 Task: Create a due date automation trigger when advanced on, on the monday after a card is due add fields without custom field "Resume" checked at 11:00 AM.
Action: Mouse moved to (909, 115)
Screenshot: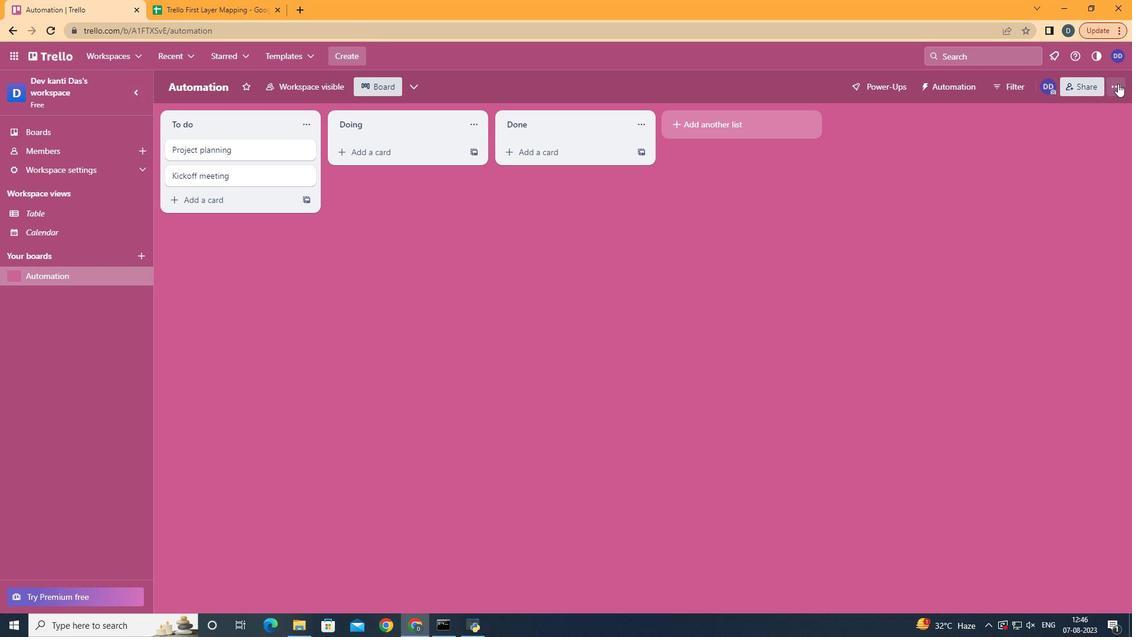 
Action: Mouse pressed left at (909, 115)
Screenshot: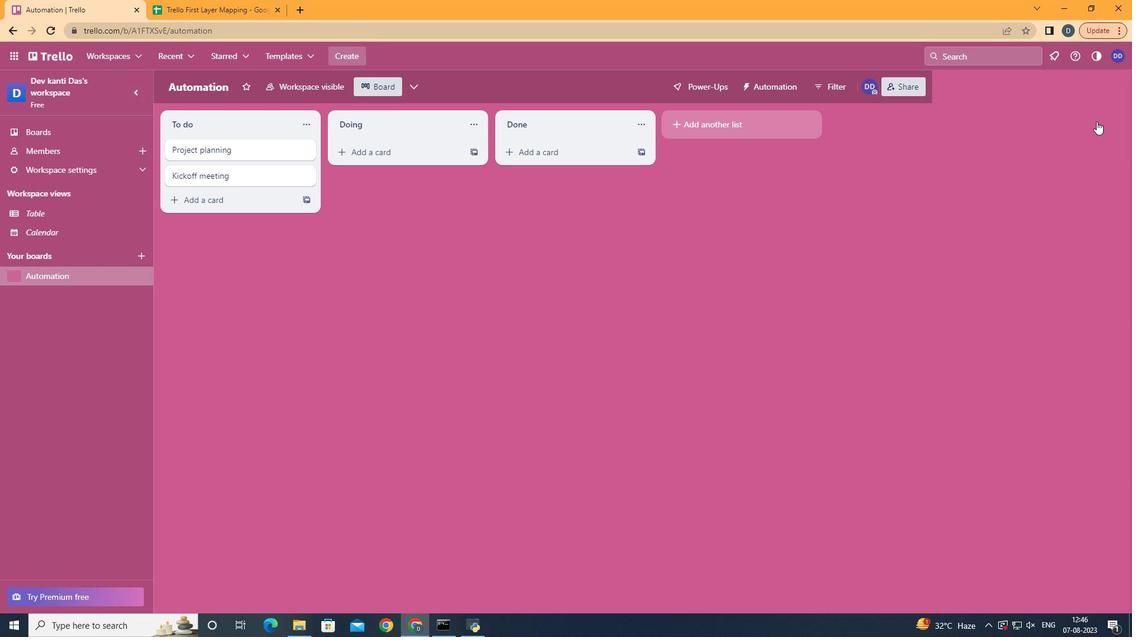 
Action: Mouse moved to (862, 273)
Screenshot: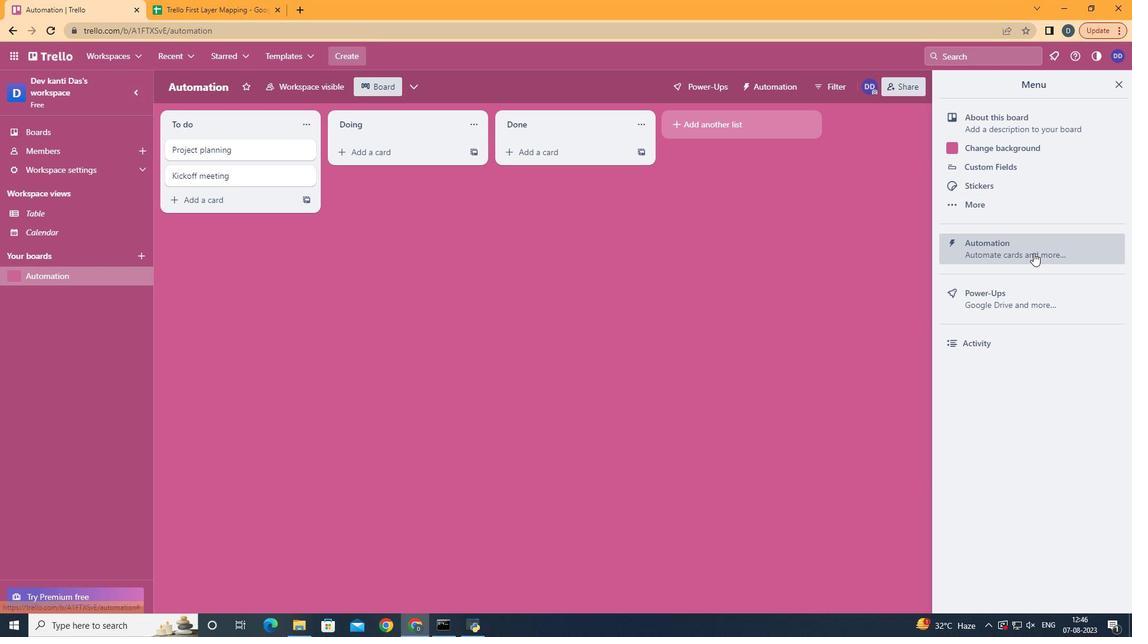 
Action: Mouse pressed left at (862, 273)
Screenshot: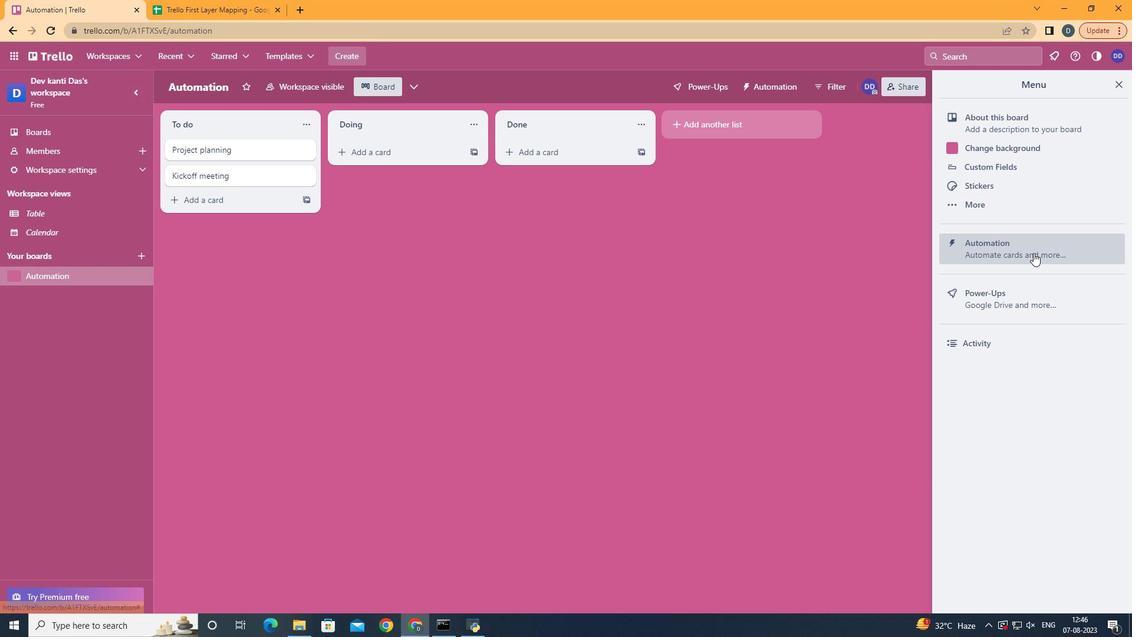 
Action: Mouse moved to (442, 258)
Screenshot: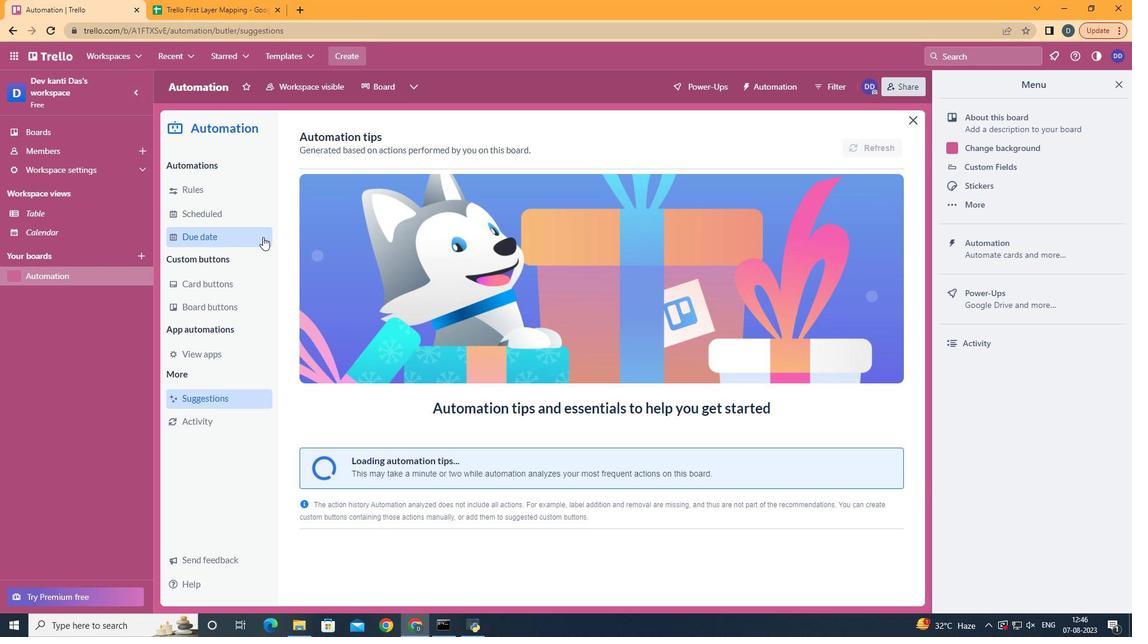 
Action: Mouse pressed left at (442, 258)
Screenshot: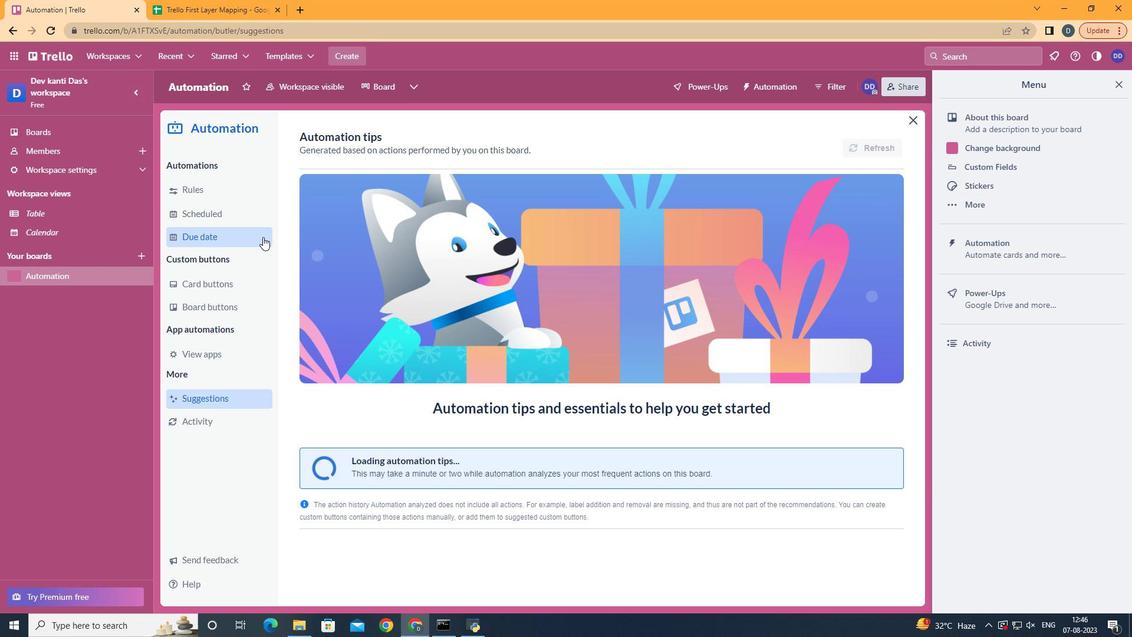 
Action: Mouse moved to (749, 169)
Screenshot: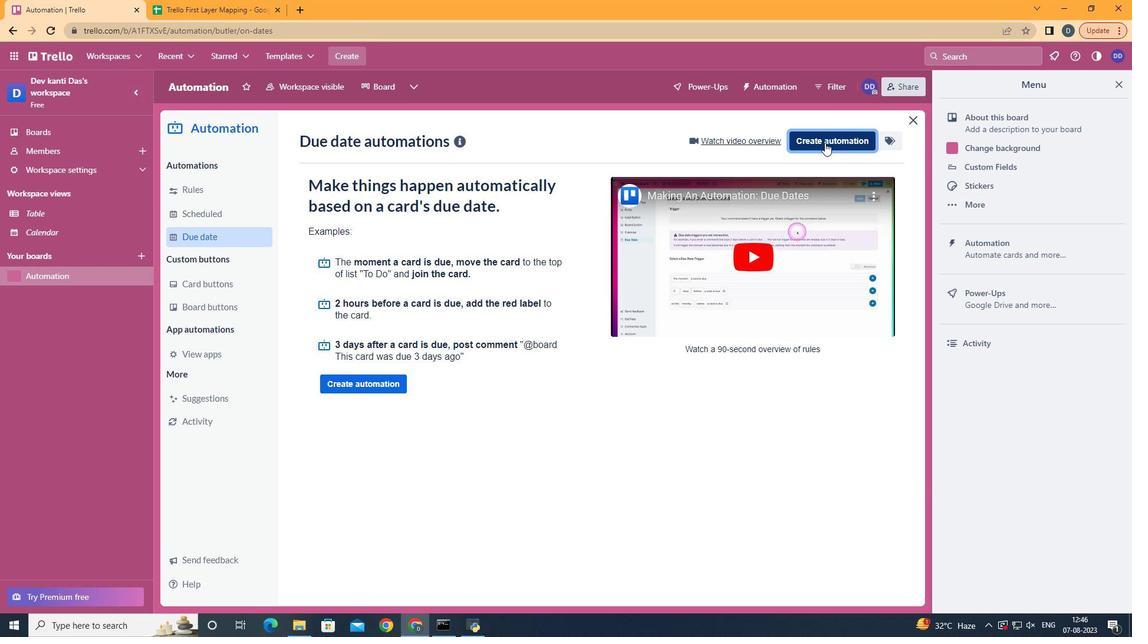 
Action: Mouse pressed left at (749, 169)
Screenshot: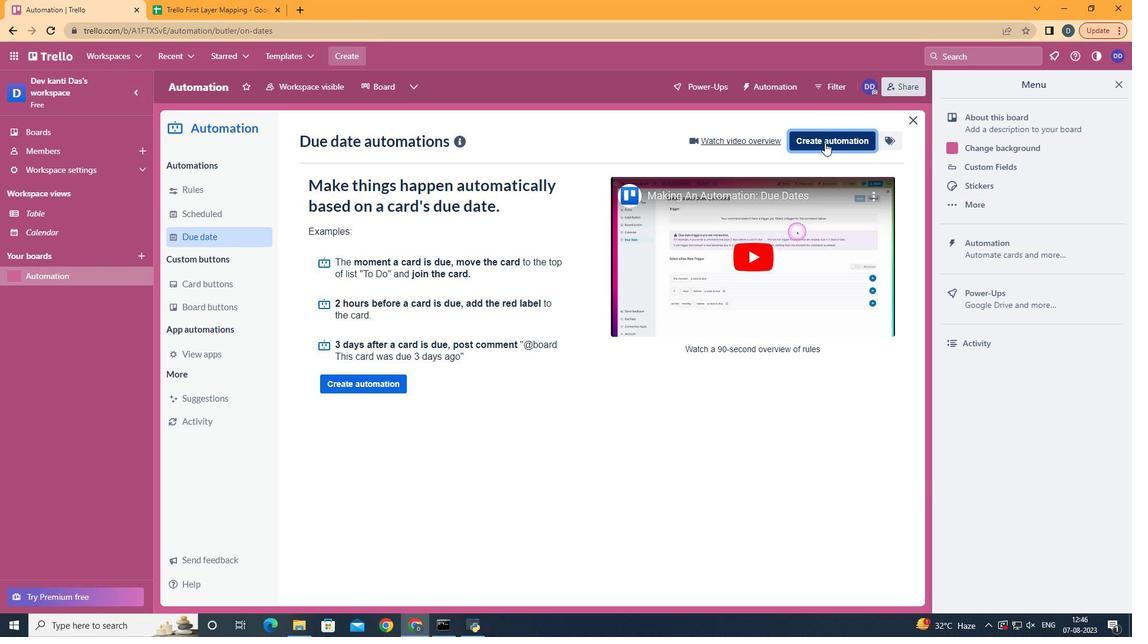 
Action: Mouse moved to (629, 273)
Screenshot: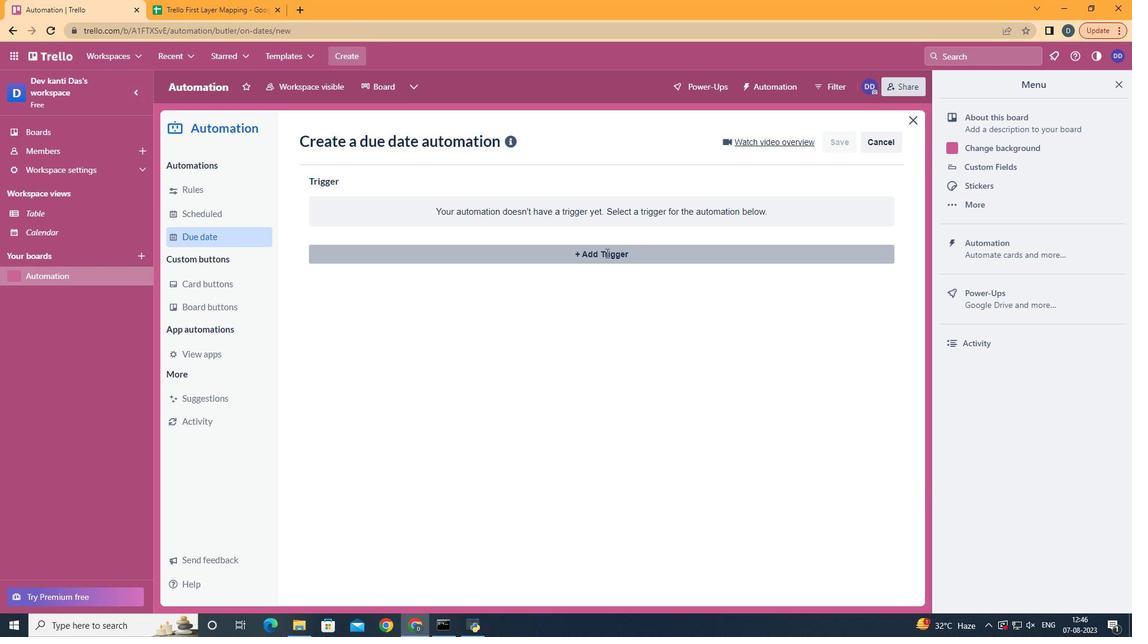 
Action: Mouse pressed left at (629, 273)
Screenshot: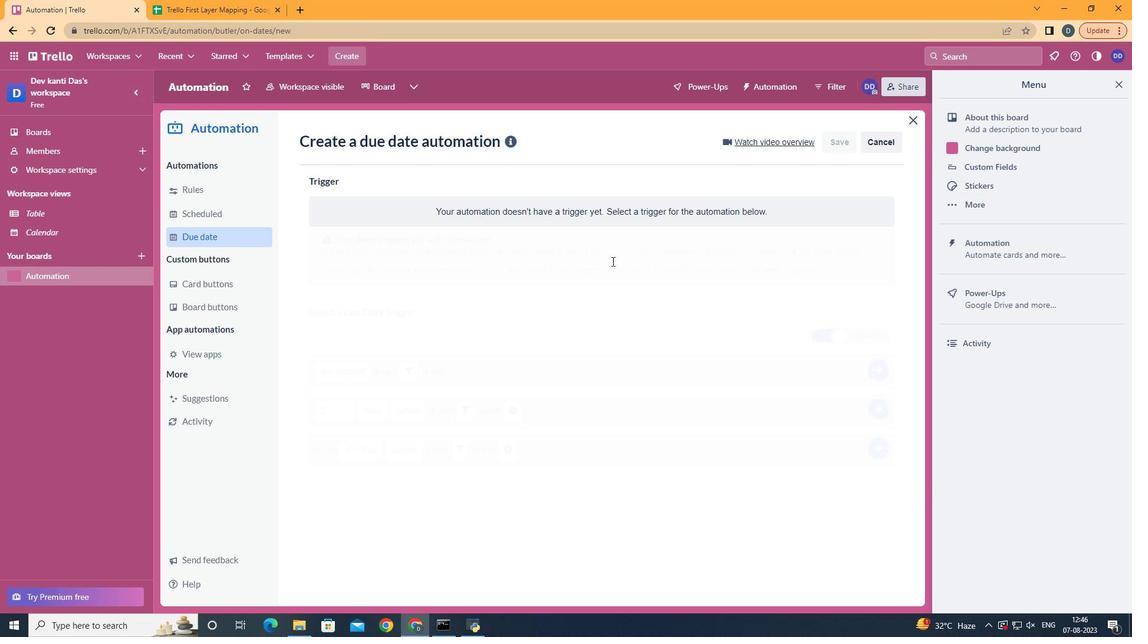 
Action: Mouse moved to (513, 319)
Screenshot: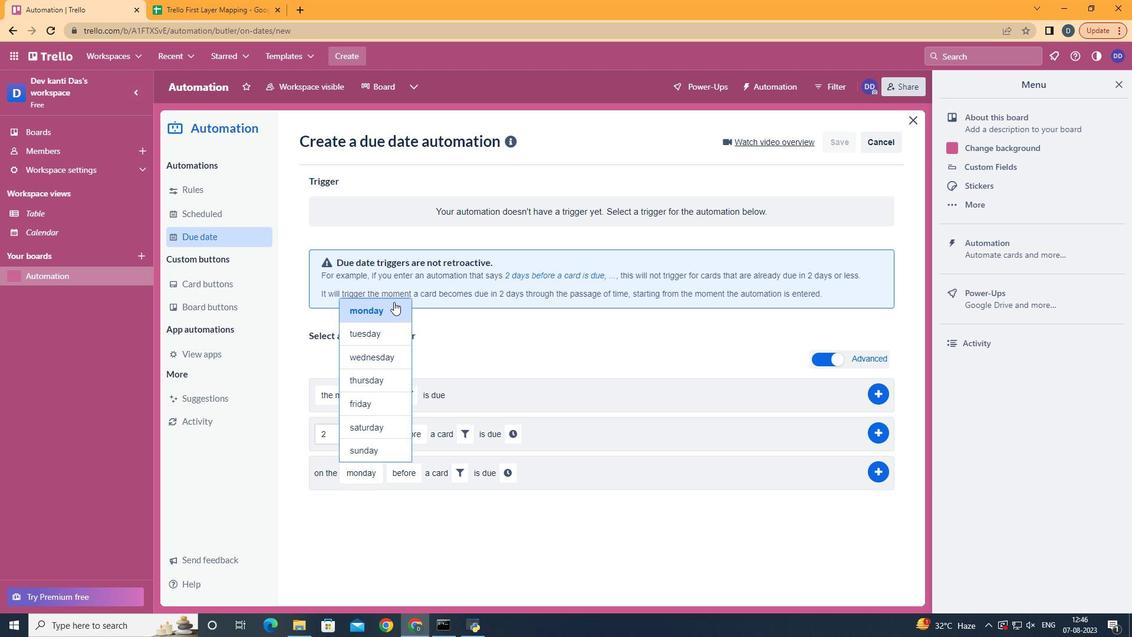 
Action: Mouse pressed left at (513, 319)
Screenshot: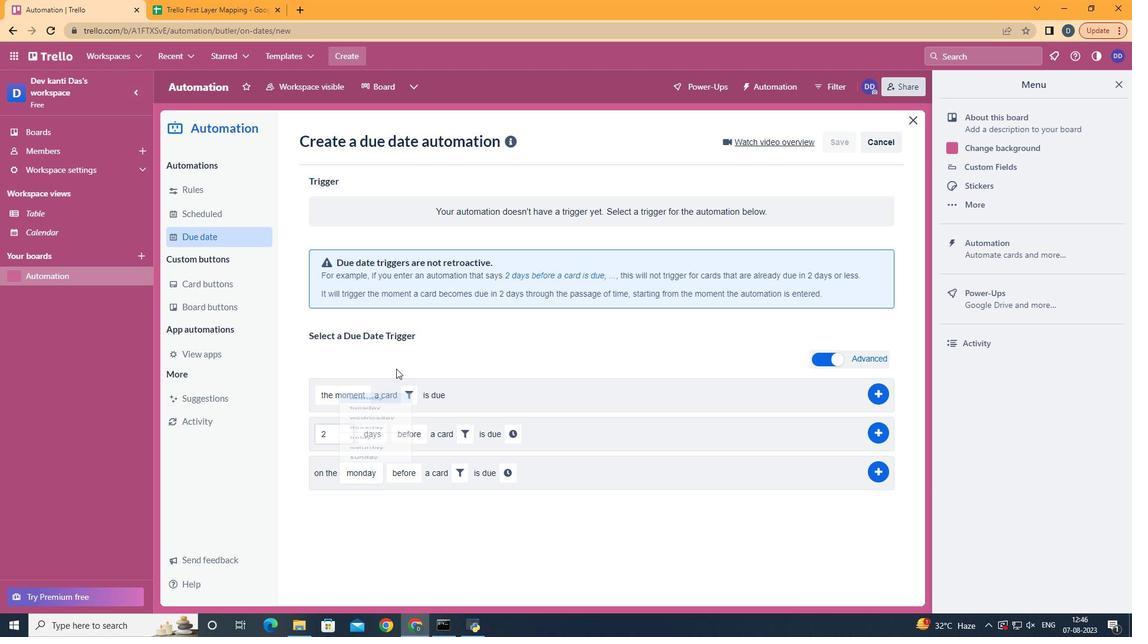 
Action: Mouse moved to (522, 516)
Screenshot: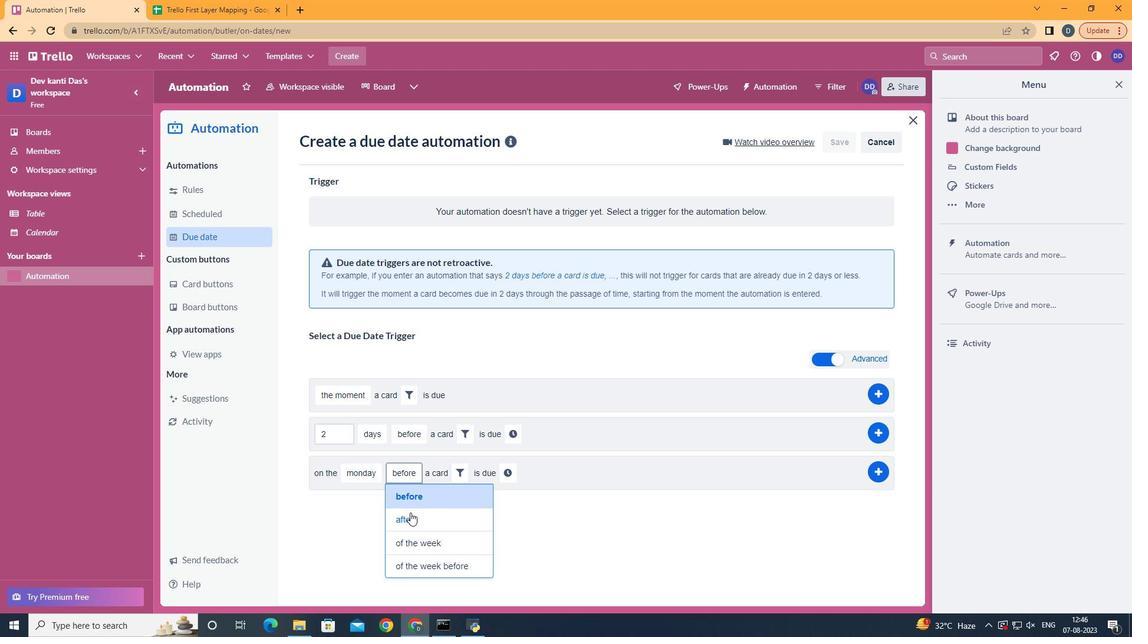 
Action: Mouse pressed left at (522, 516)
Screenshot: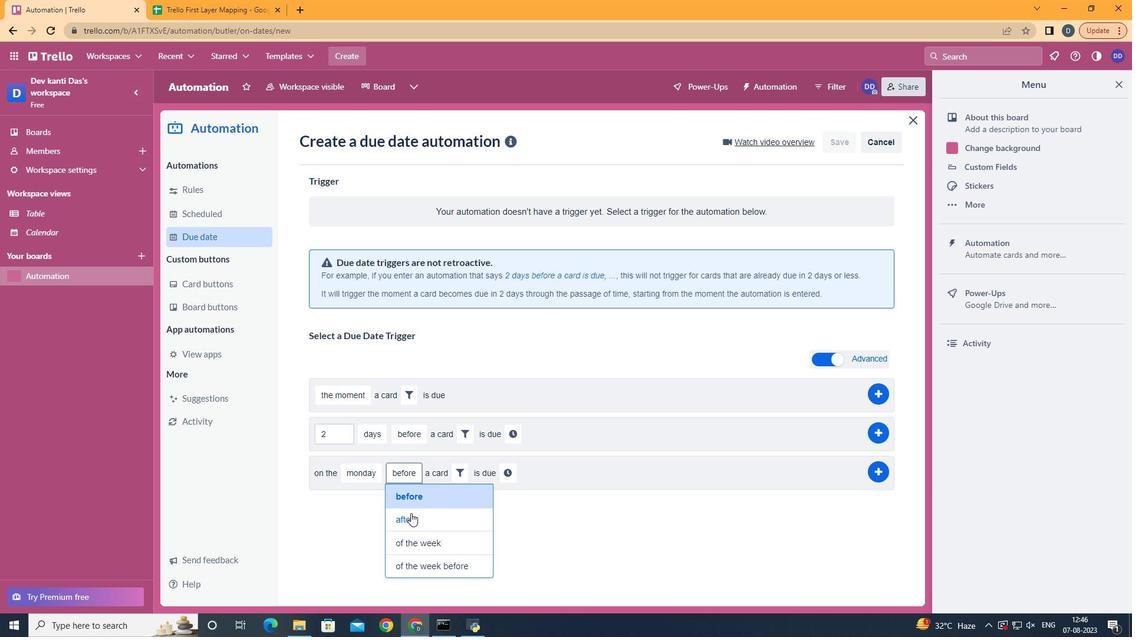 
Action: Mouse moved to (548, 479)
Screenshot: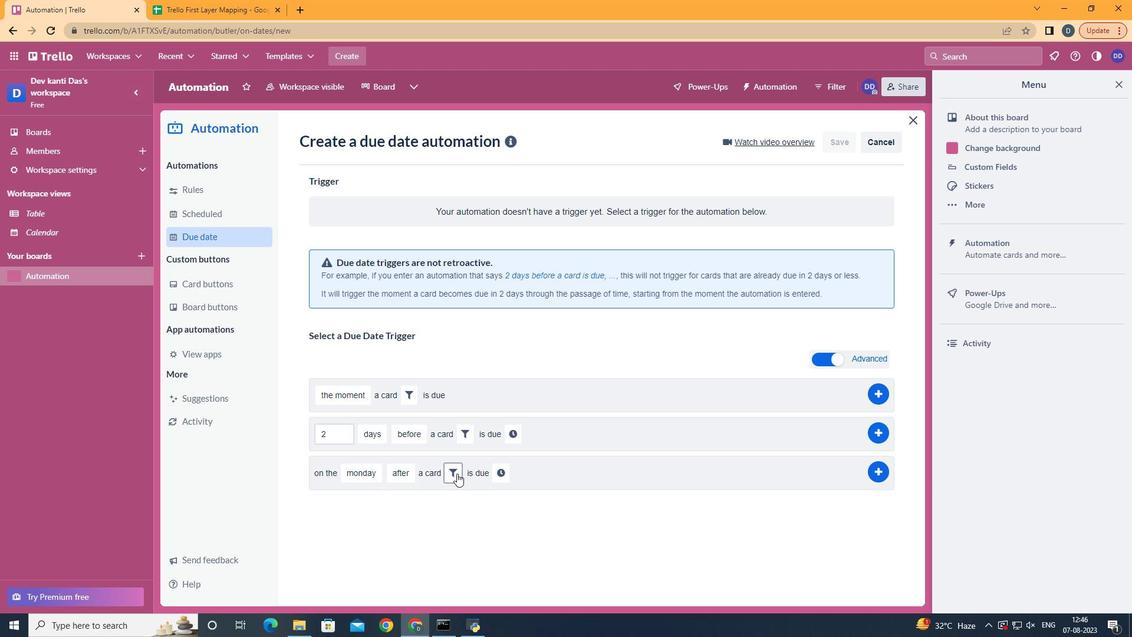 
Action: Mouse pressed left at (548, 479)
Screenshot: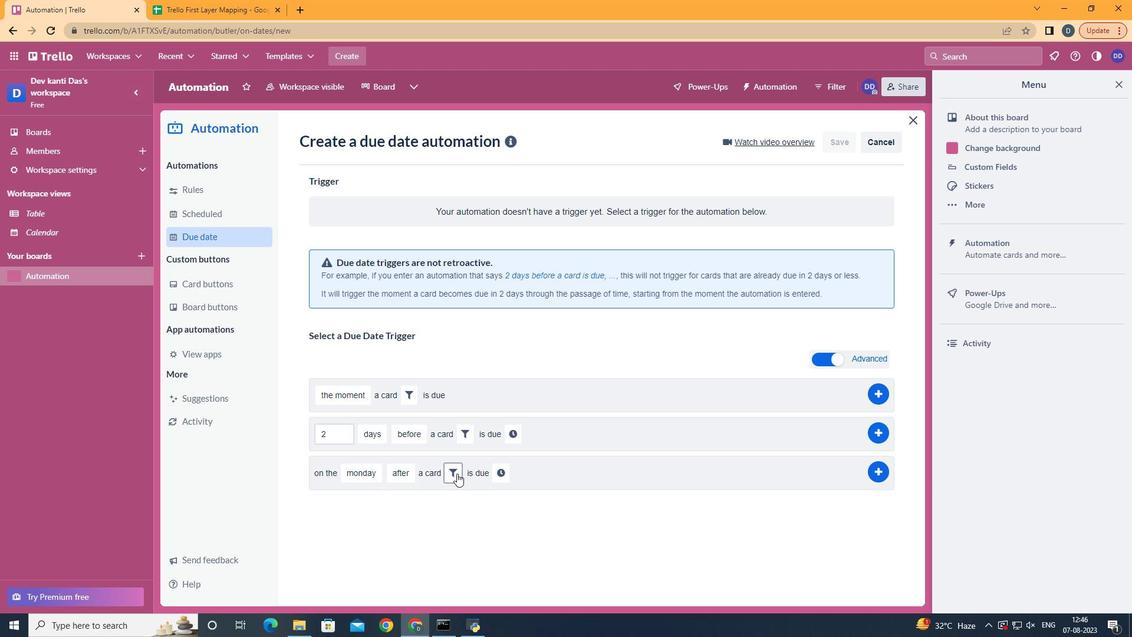 
Action: Mouse moved to (652, 519)
Screenshot: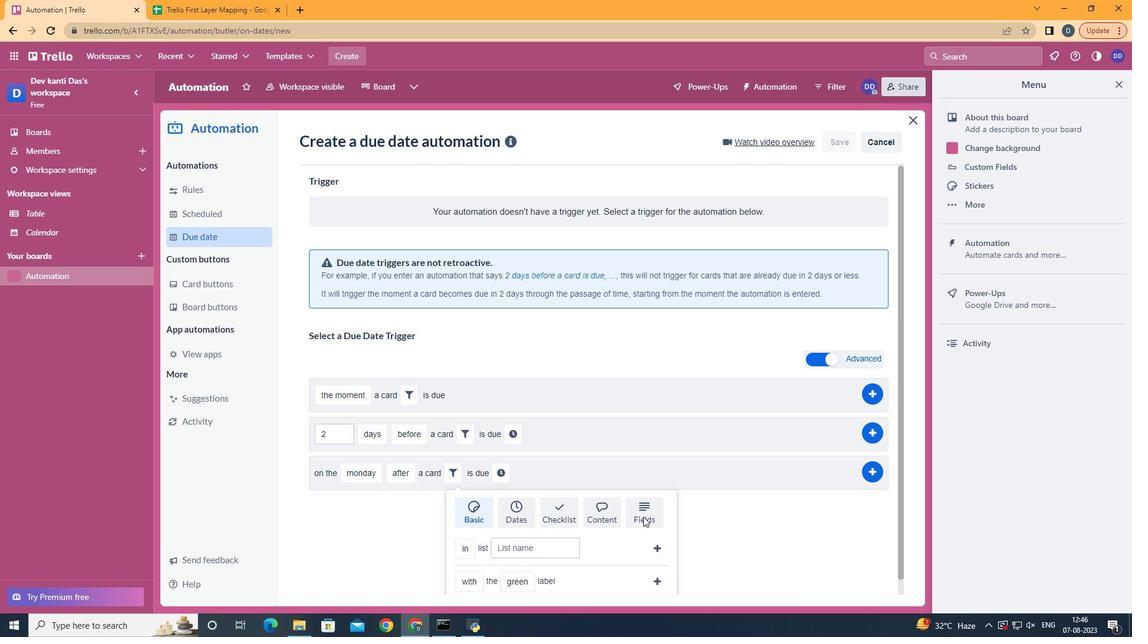 
Action: Mouse pressed left at (652, 519)
Screenshot: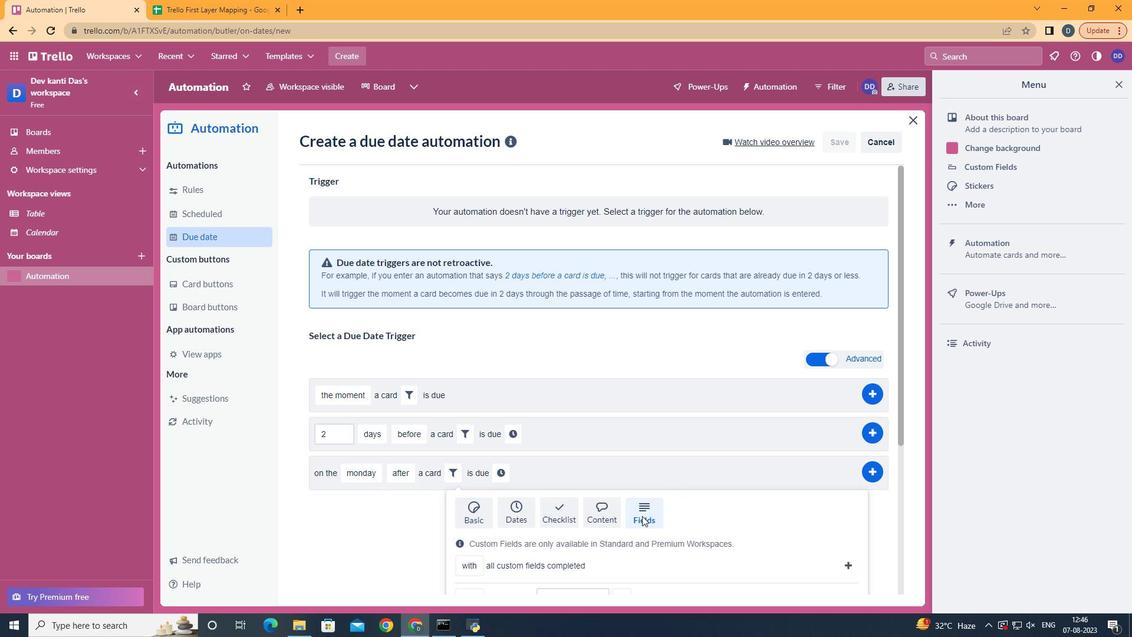 
Action: Mouse moved to (649, 519)
Screenshot: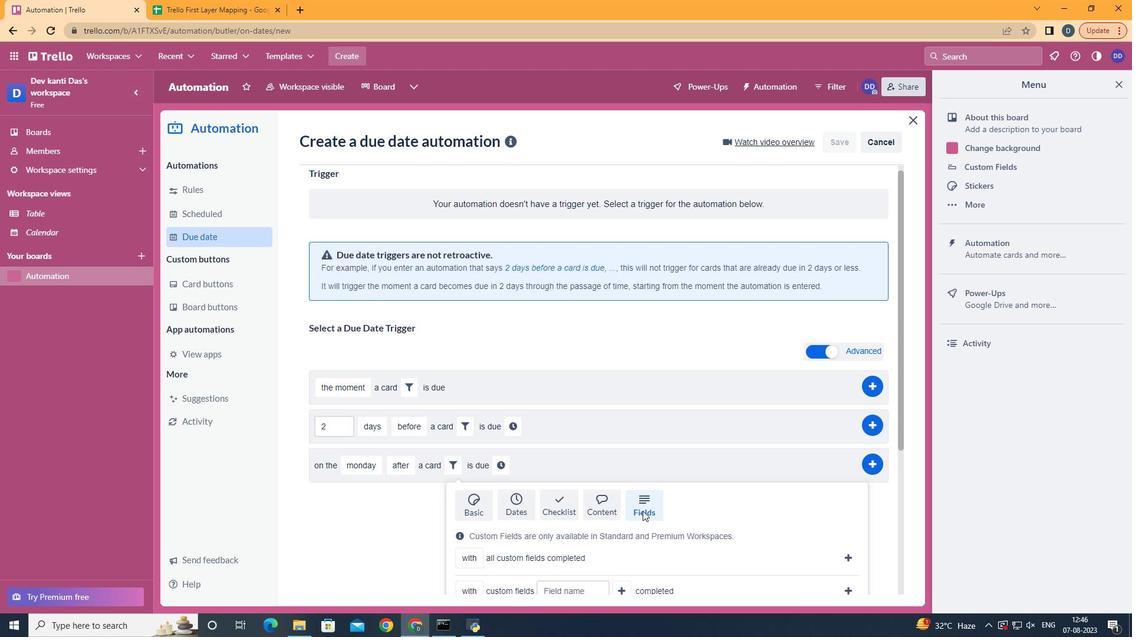 
Action: Mouse scrolled (649, 518) with delta (0, 0)
Screenshot: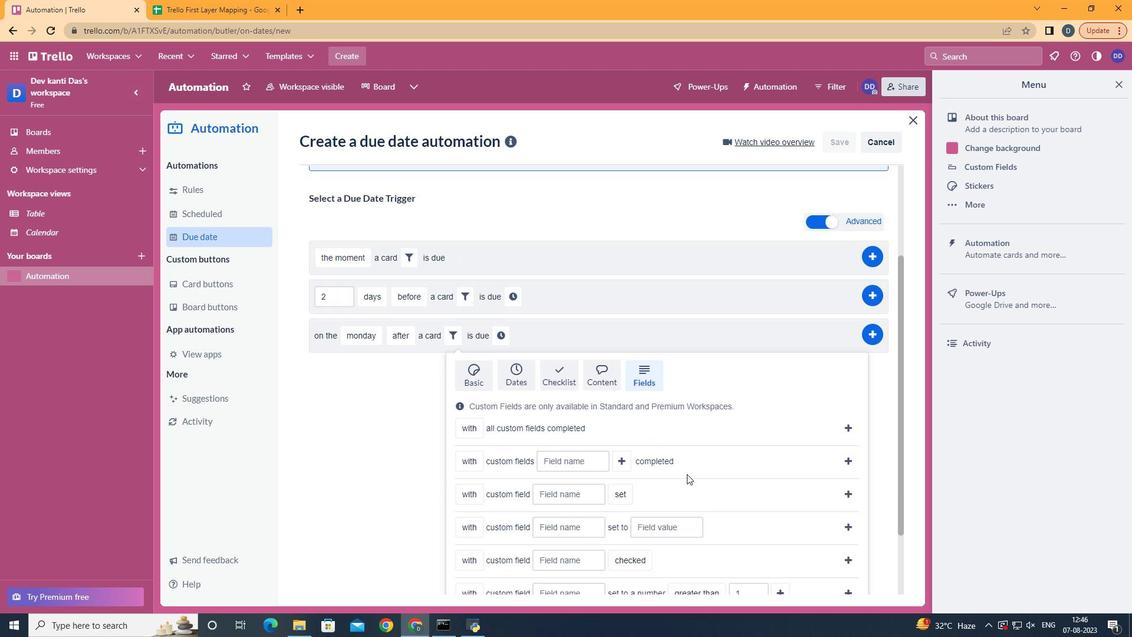 
Action: Mouse scrolled (649, 518) with delta (0, 0)
Screenshot: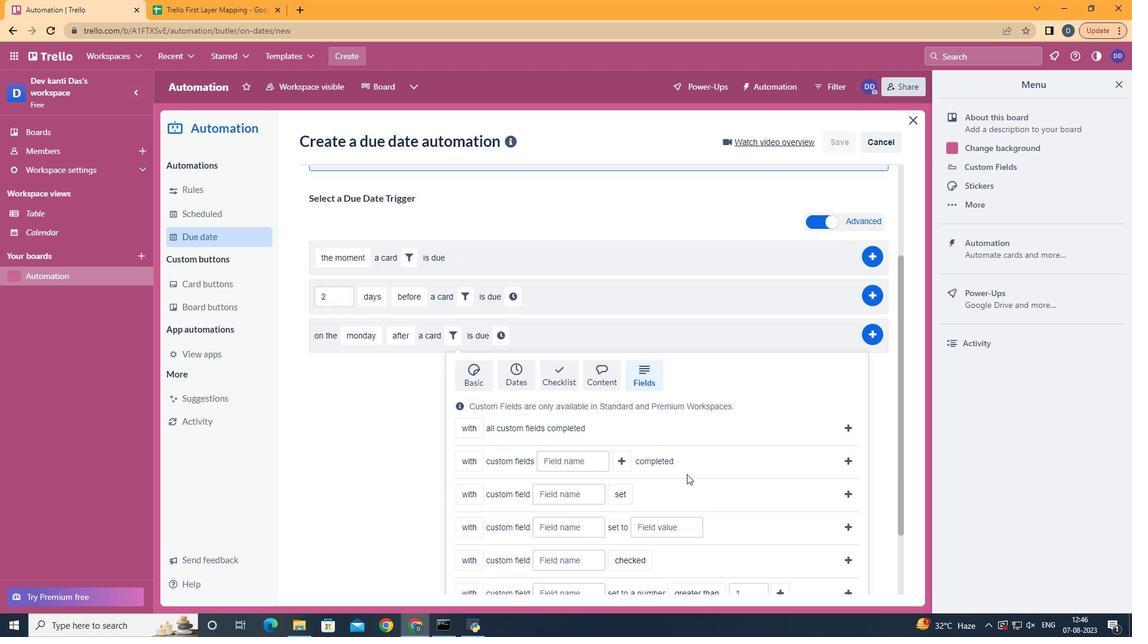 
Action: Mouse scrolled (649, 518) with delta (0, 0)
Screenshot: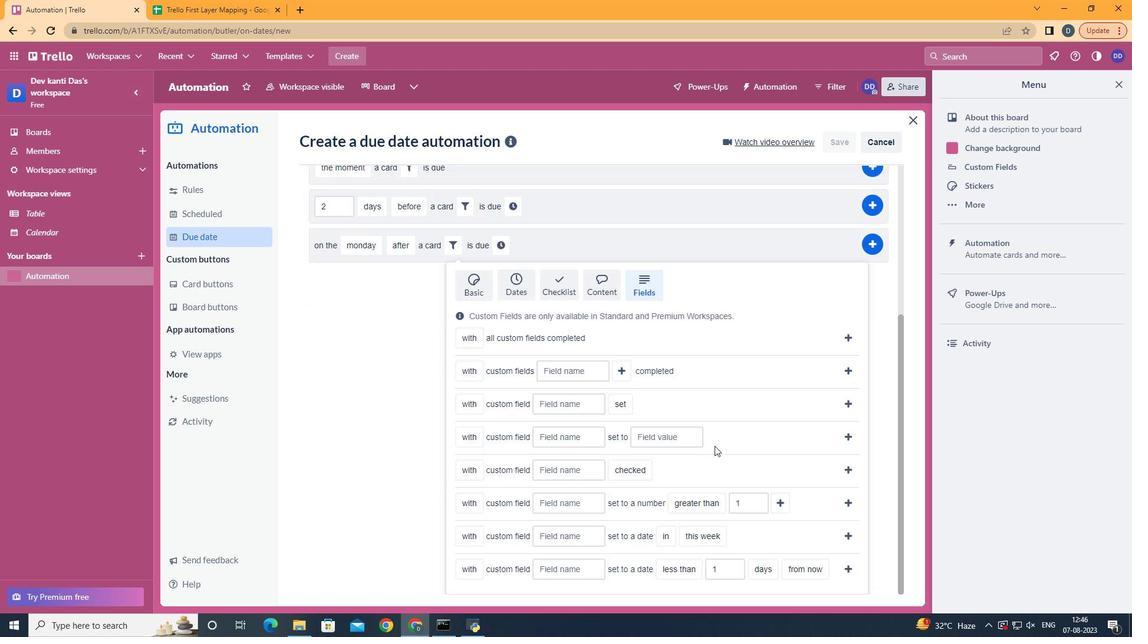 
Action: Mouse scrolled (649, 518) with delta (0, 0)
Screenshot: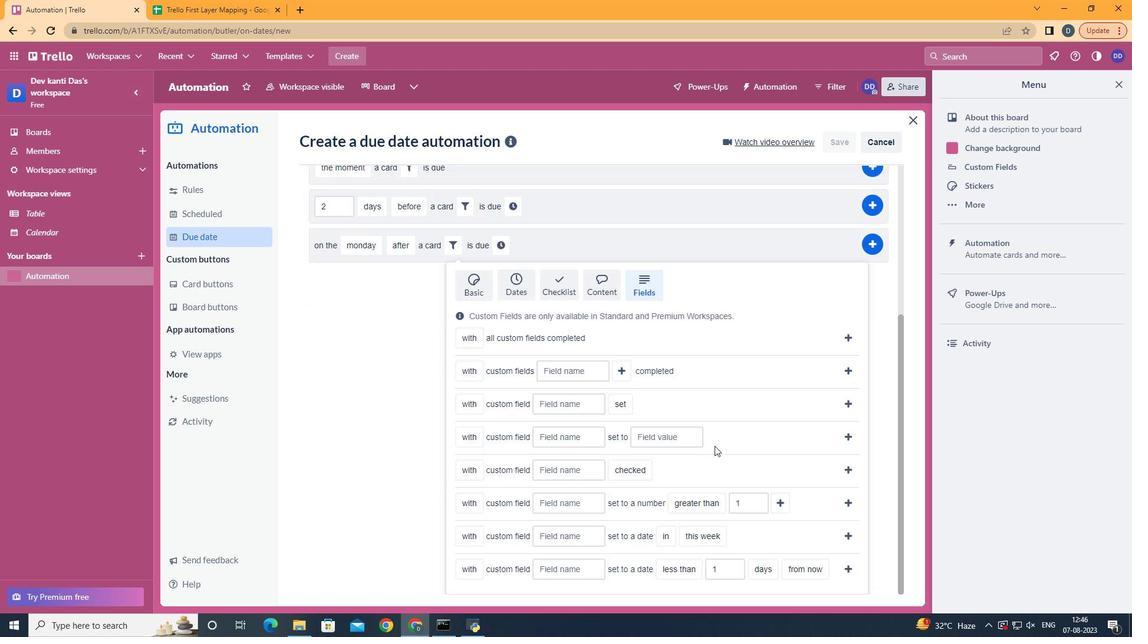 
Action: Mouse moved to (560, 518)
Screenshot: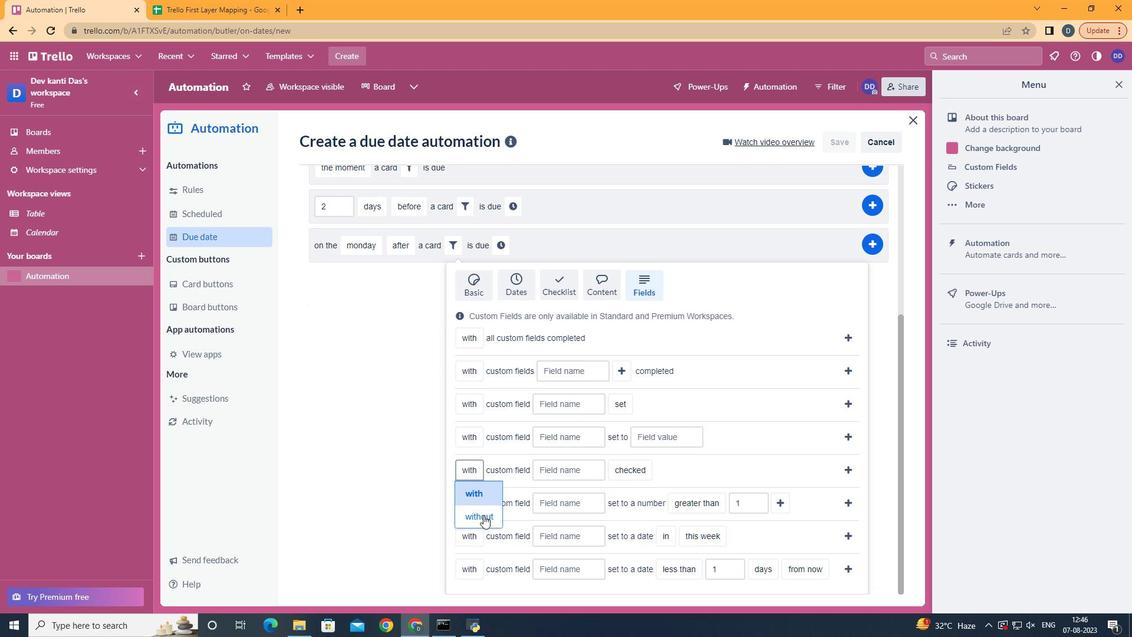 
Action: Mouse pressed left at (560, 518)
Screenshot: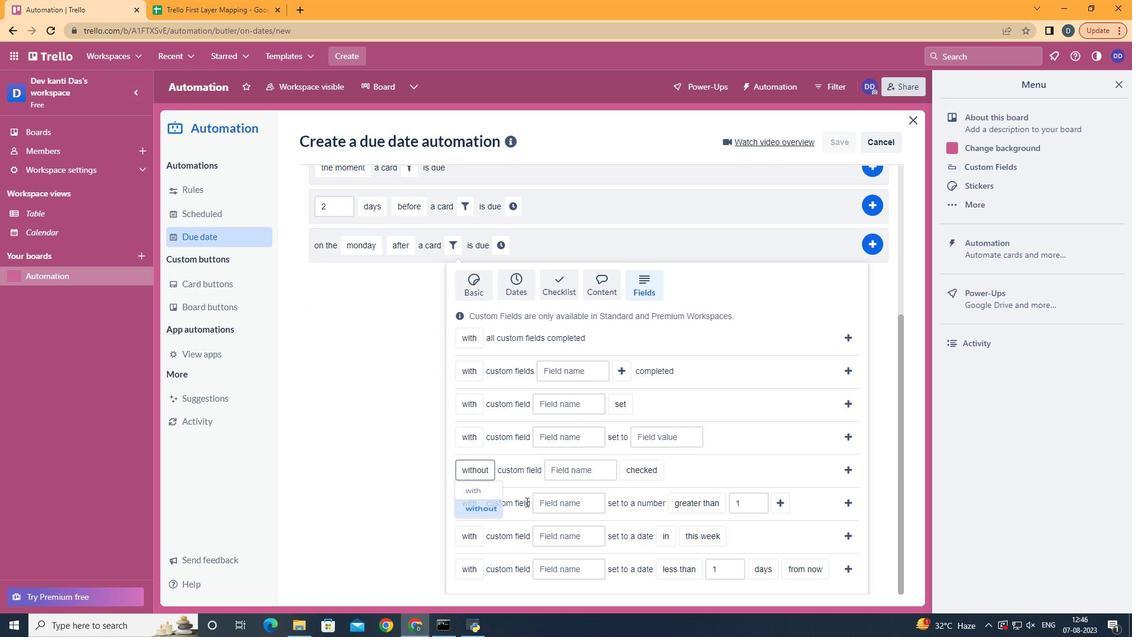 
Action: Mouse moved to (612, 478)
Screenshot: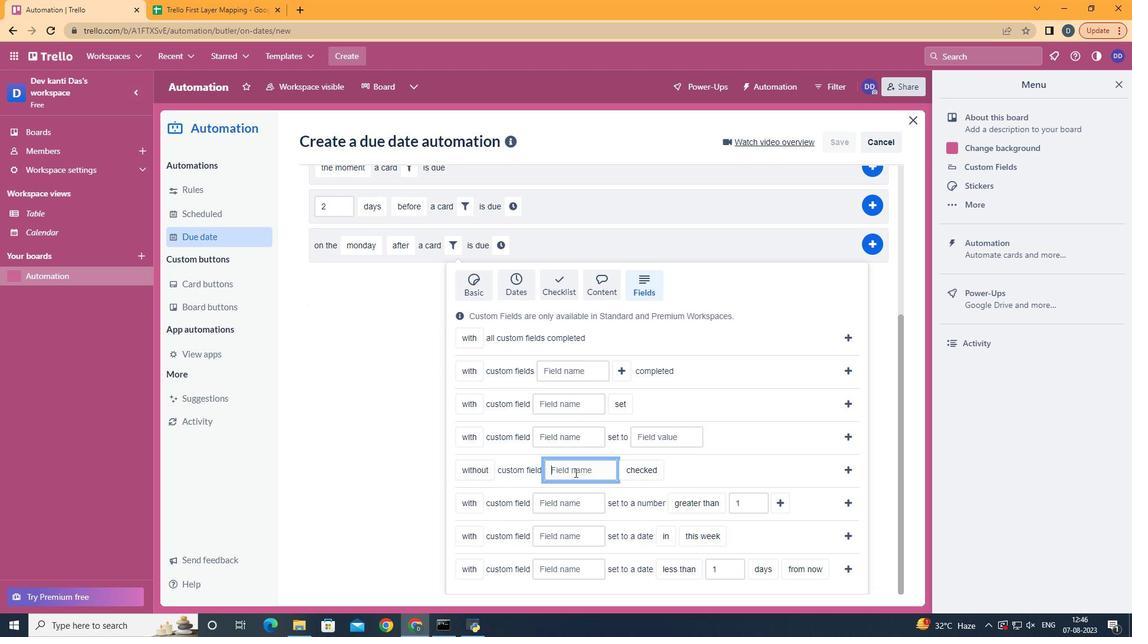 
Action: Mouse pressed left at (612, 478)
Screenshot: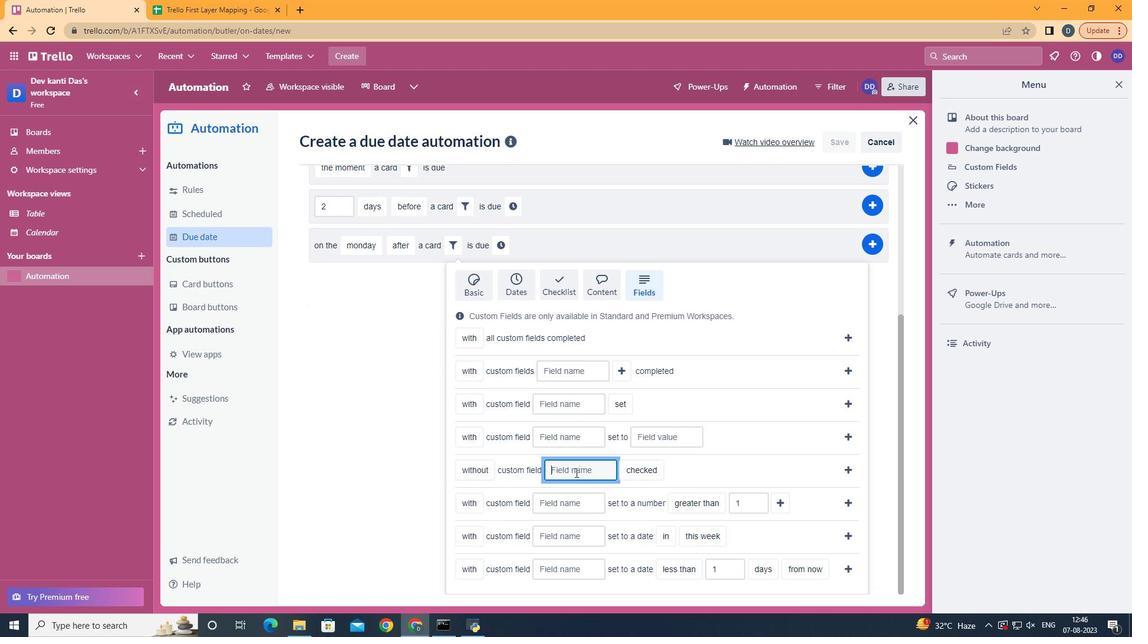 
Action: Mouse moved to (612, 478)
Screenshot: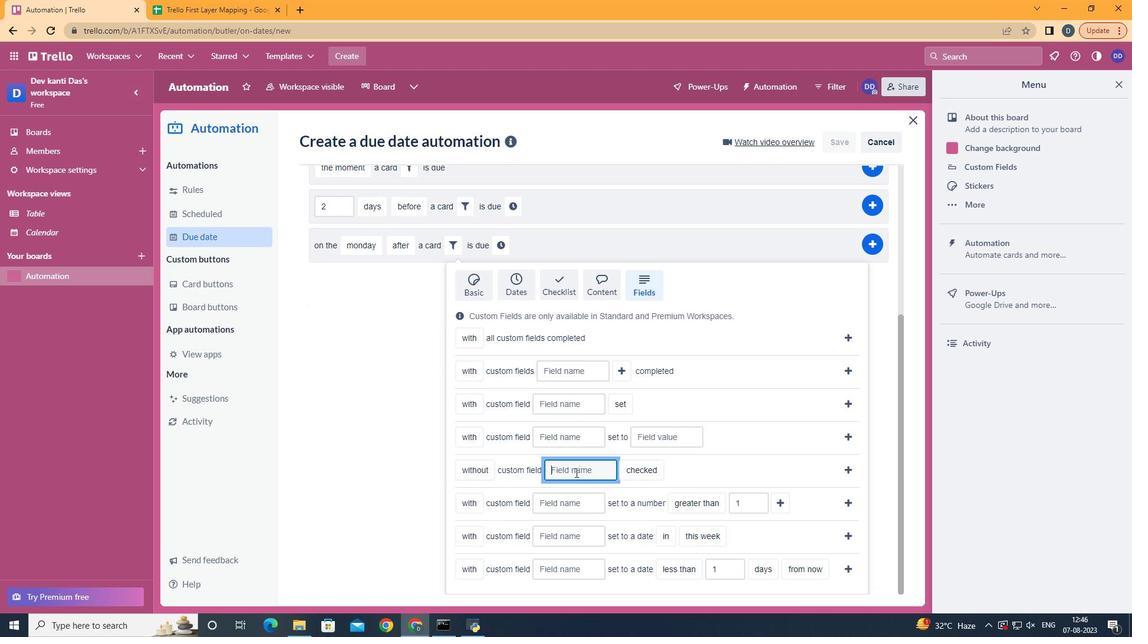 
Action: Key pressed <Key.shift>Resume
Screenshot: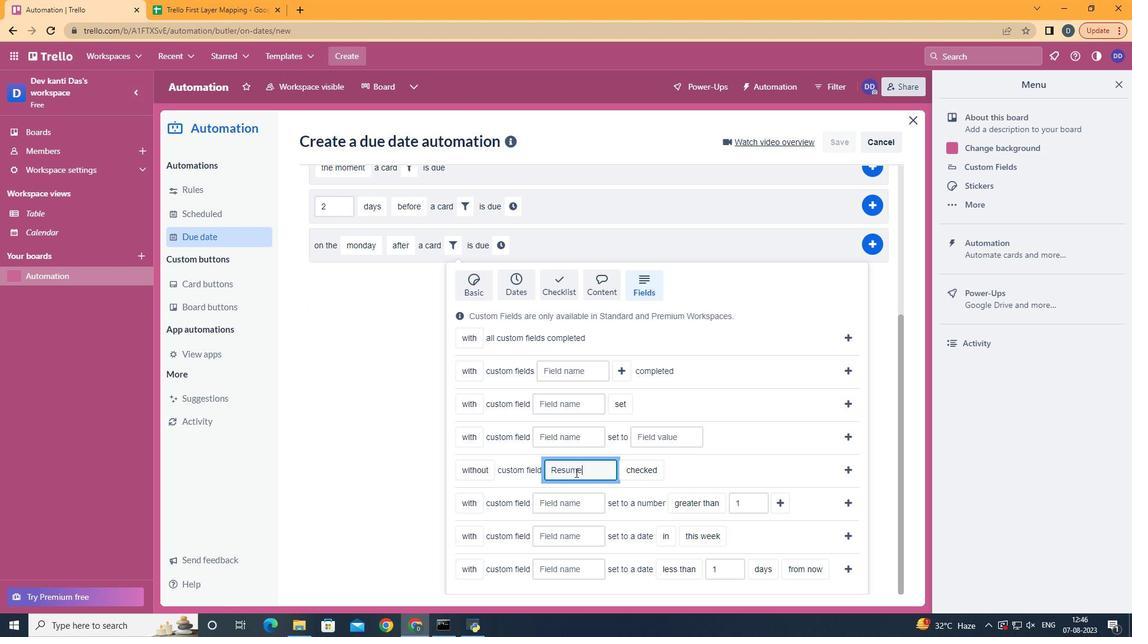 
Action: Mouse moved to (652, 491)
Screenshot: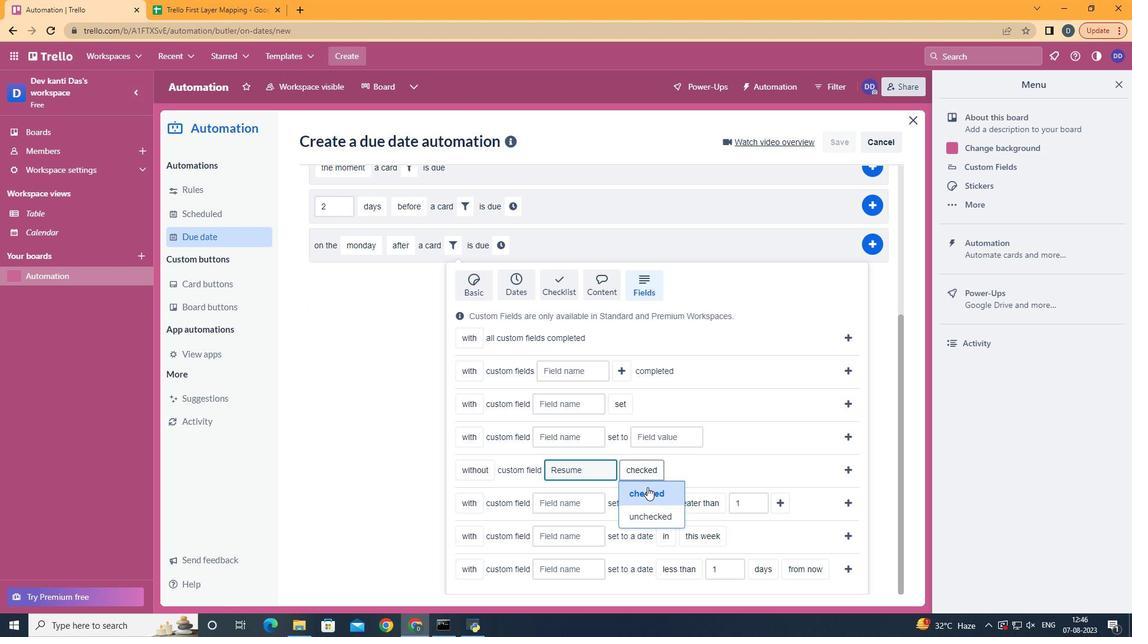 
Action: Mouse pressed left at (652, 491)
Screenshot: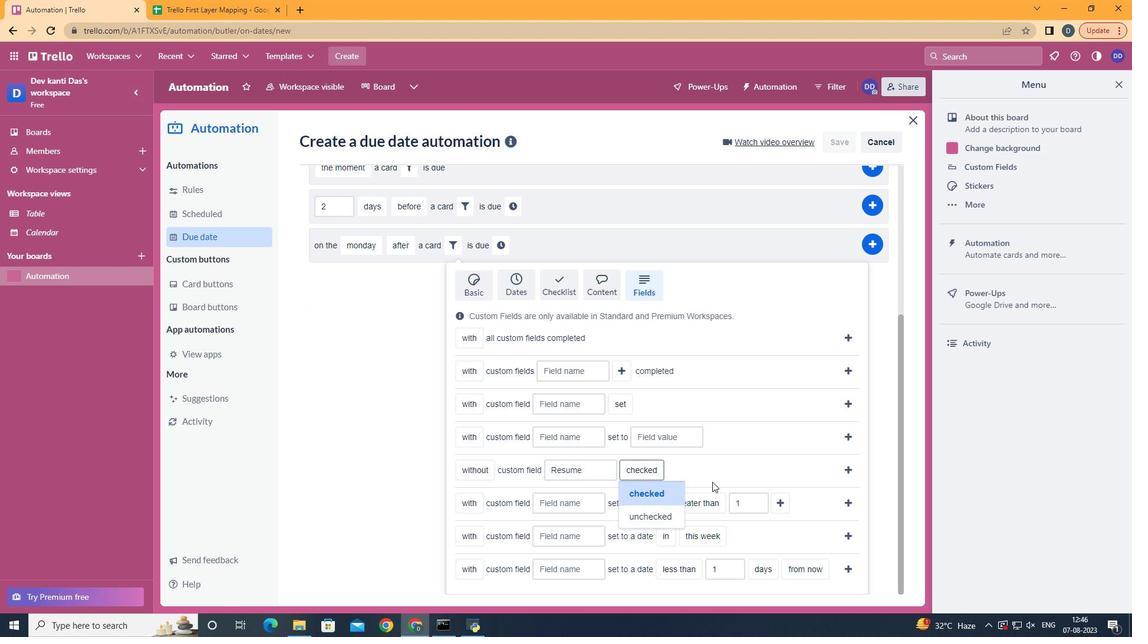 
Action: Mouse moved to (762, 477)
Screenshot: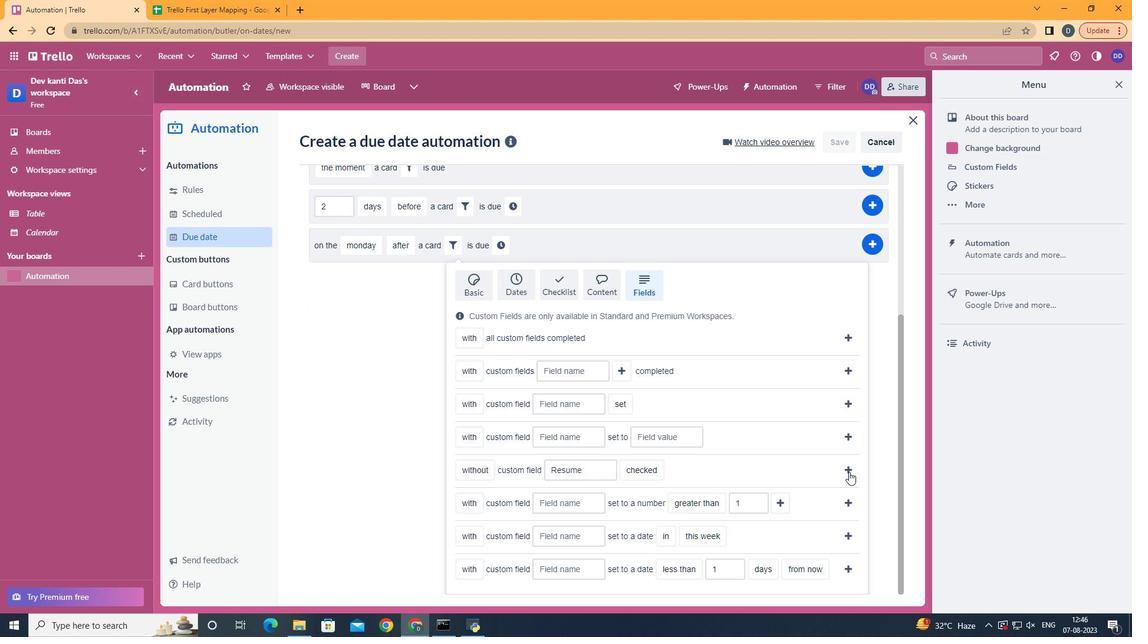 
Action: Mouse pressed left at (762, 477)
Screenshot: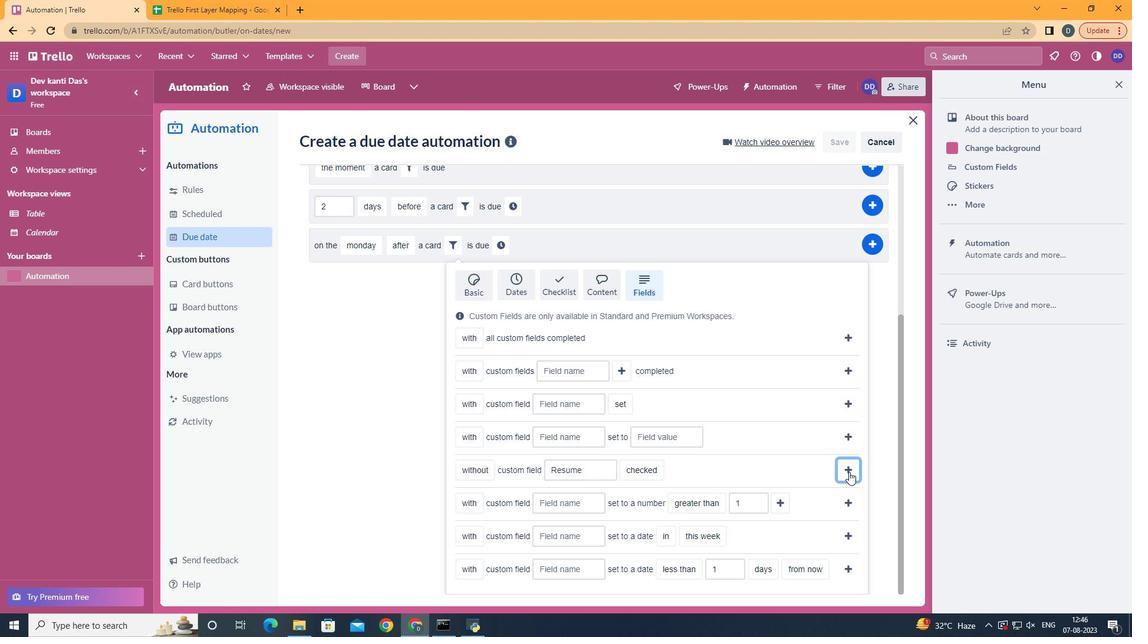 
Action: Mouse moved to (664, 484)
Screenshot: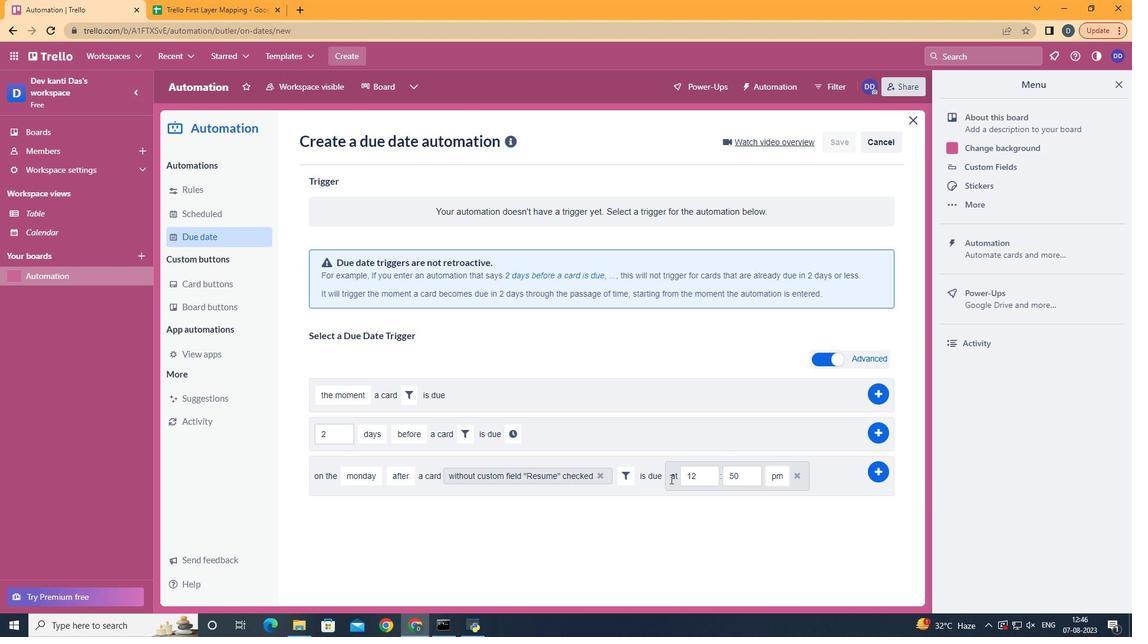 
Action: Mouse pressed left at (664, 484)
Screenshot: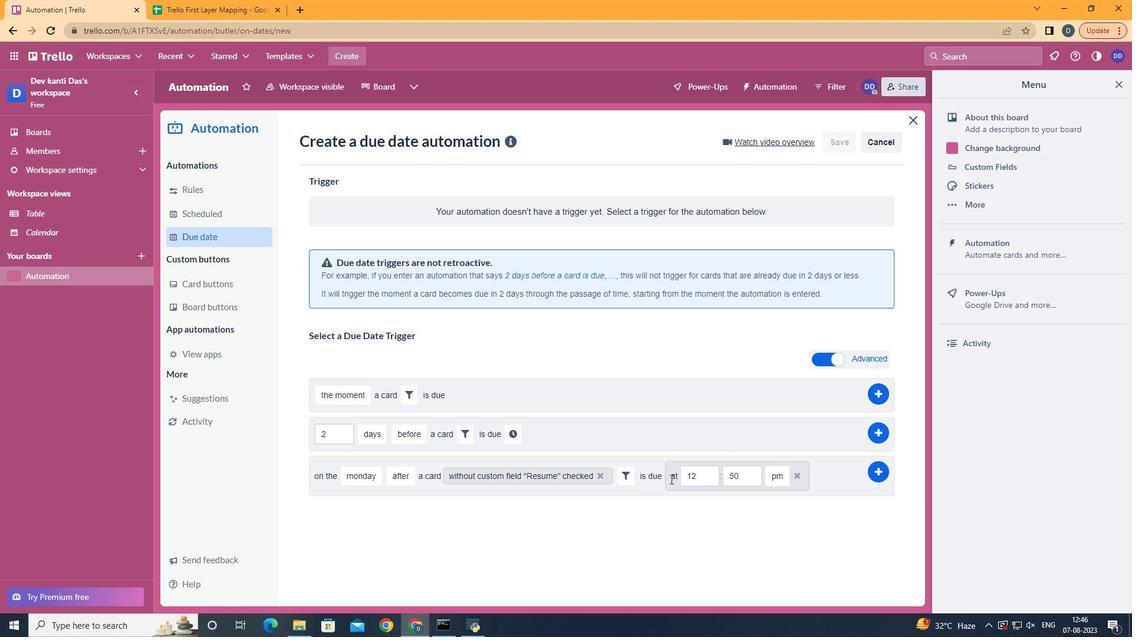 
Action: Mouse moved to (687, 487)
Screenshot: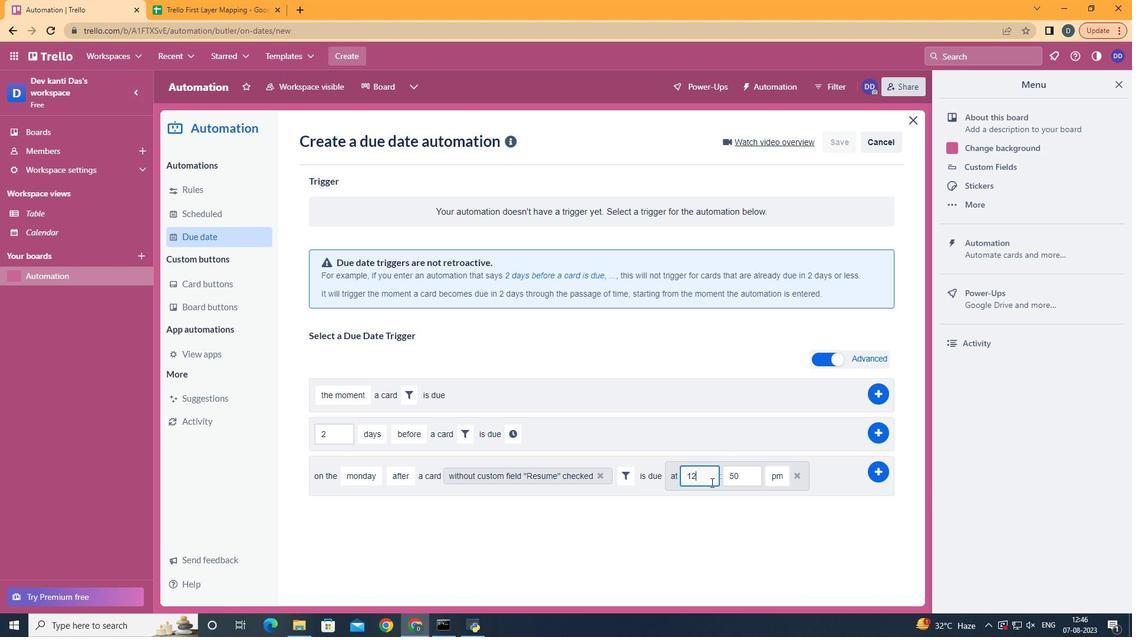 
Action: Mouse pressed left at (687, 487)
Screenshot: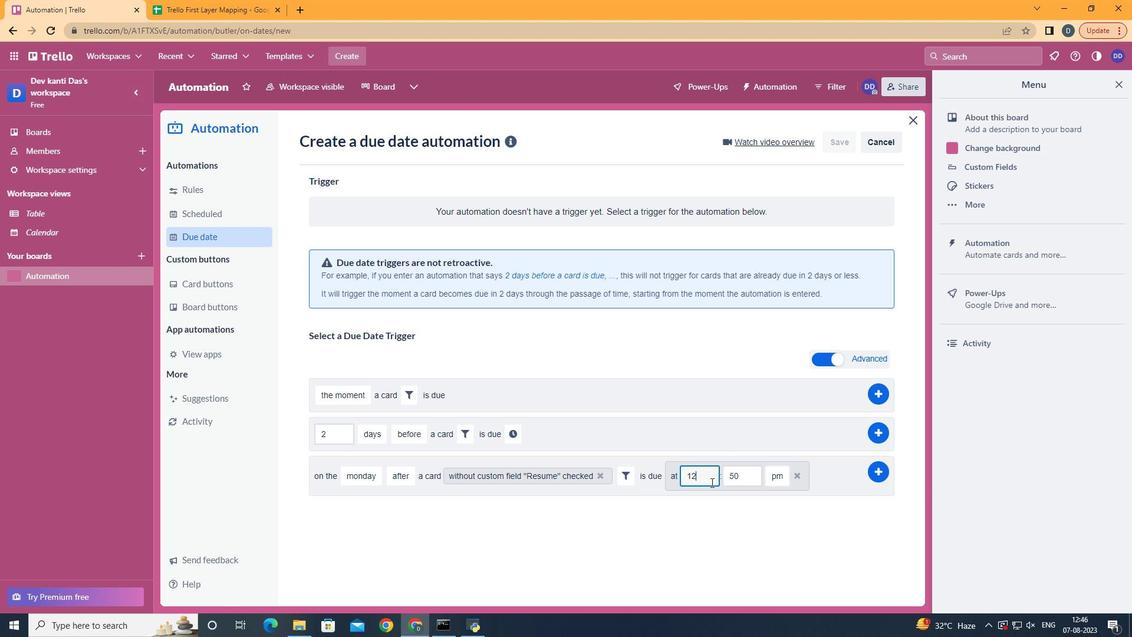 
Action: Mouse moved to (685, 487)
Screenshot: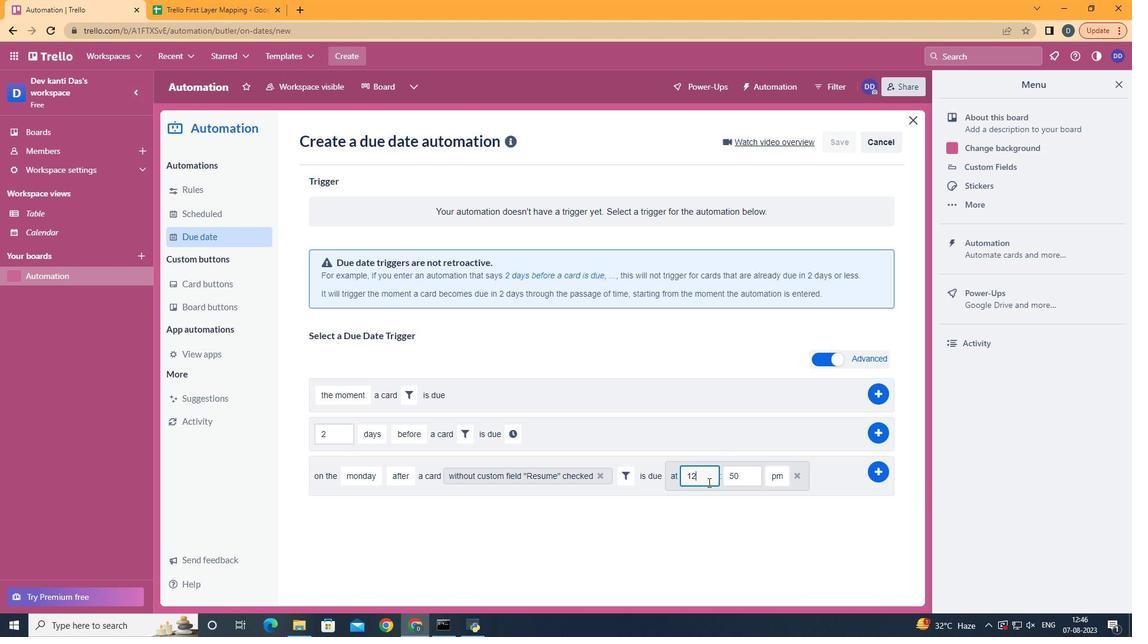 
Action: Key pressed <Key.backspace>1
Screenshot: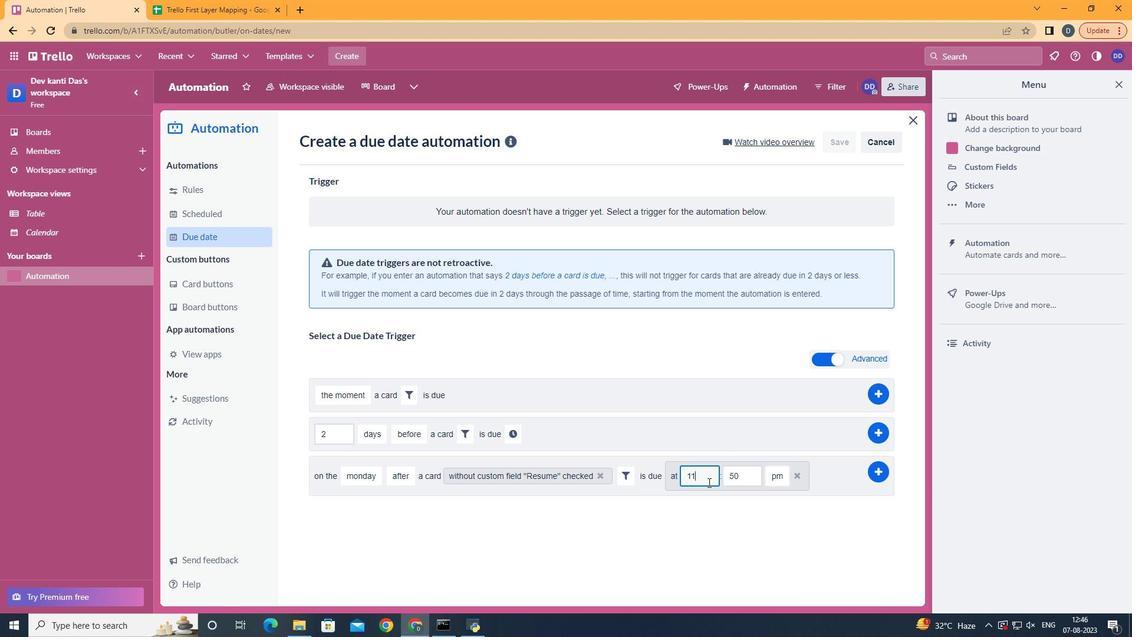 
Action: Mouse moved to (706, 476)
Screenshot: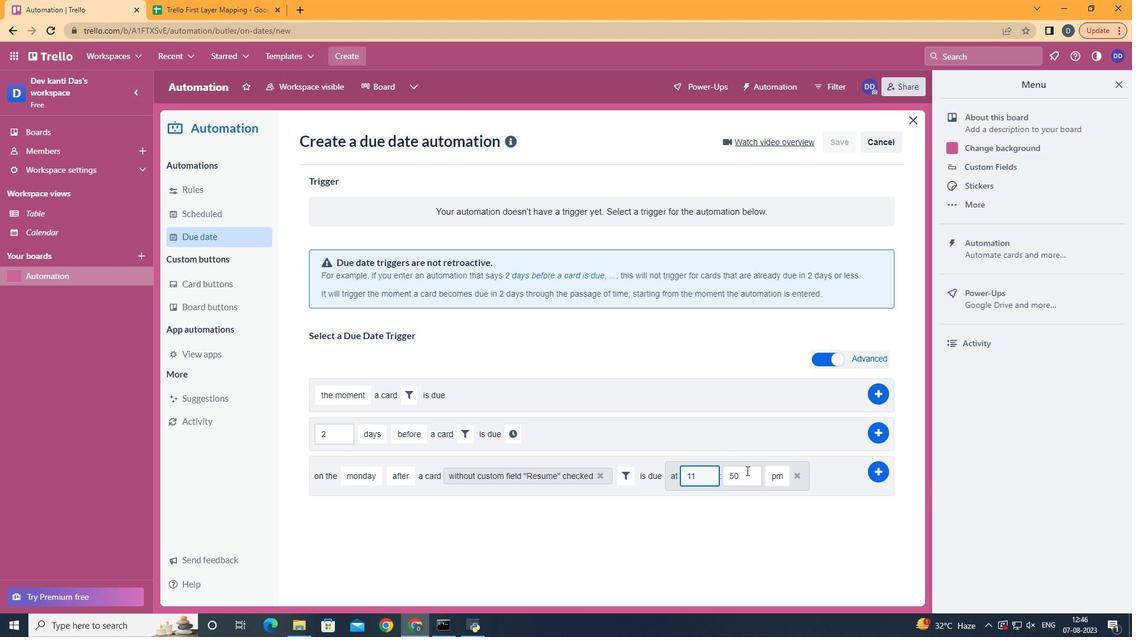 
Action: Mouse pressed left at (706, 476)
Screenshot: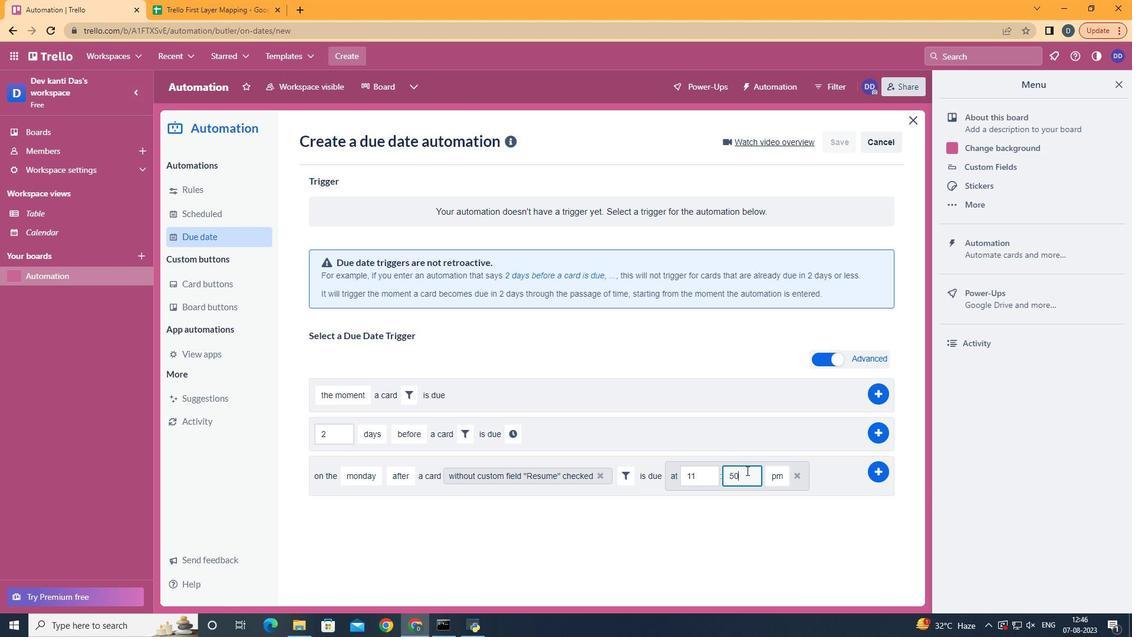 
Action: Mouse moved to (706, 476)
Screenshot: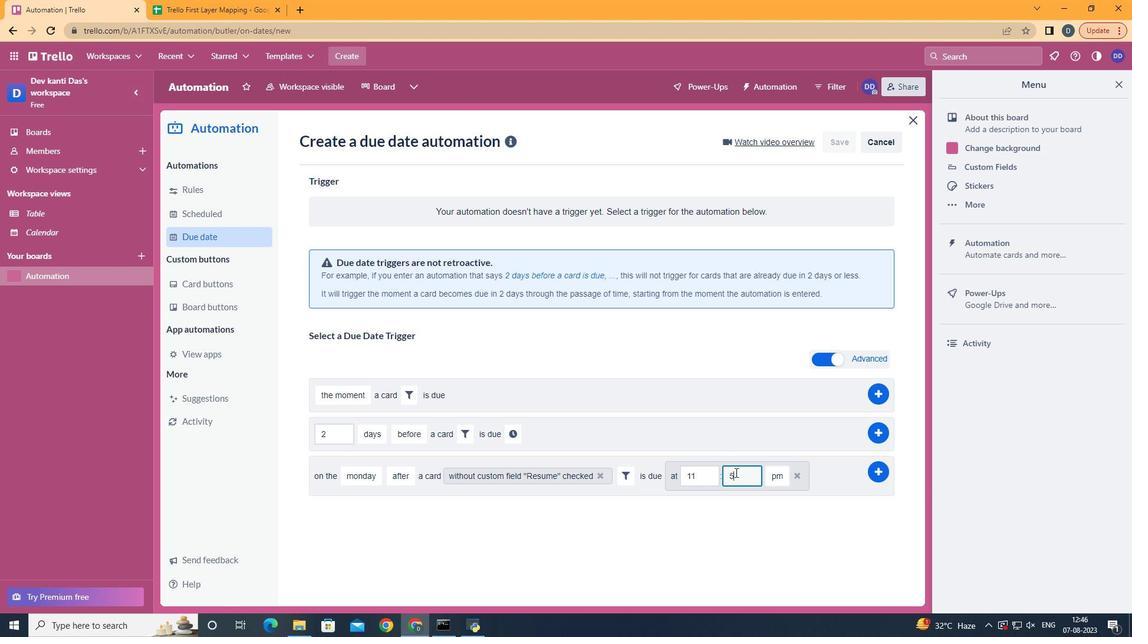 
Action: Key pressed <Key.backspace>
Screenshot: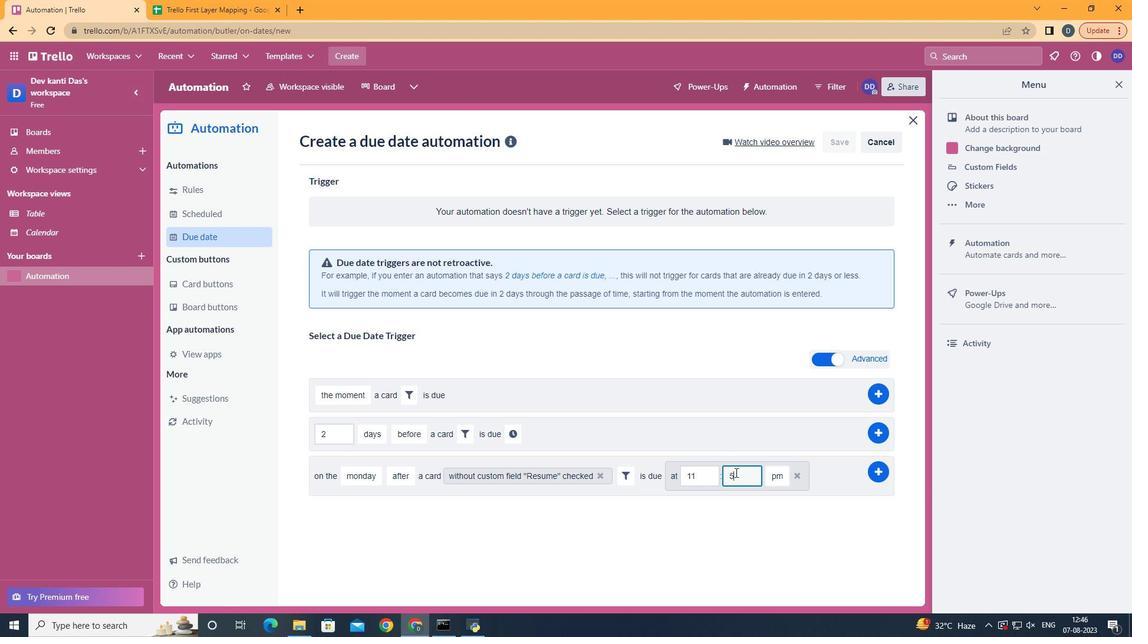 
Action: Mouse moved to (700, 478)
Screenshot: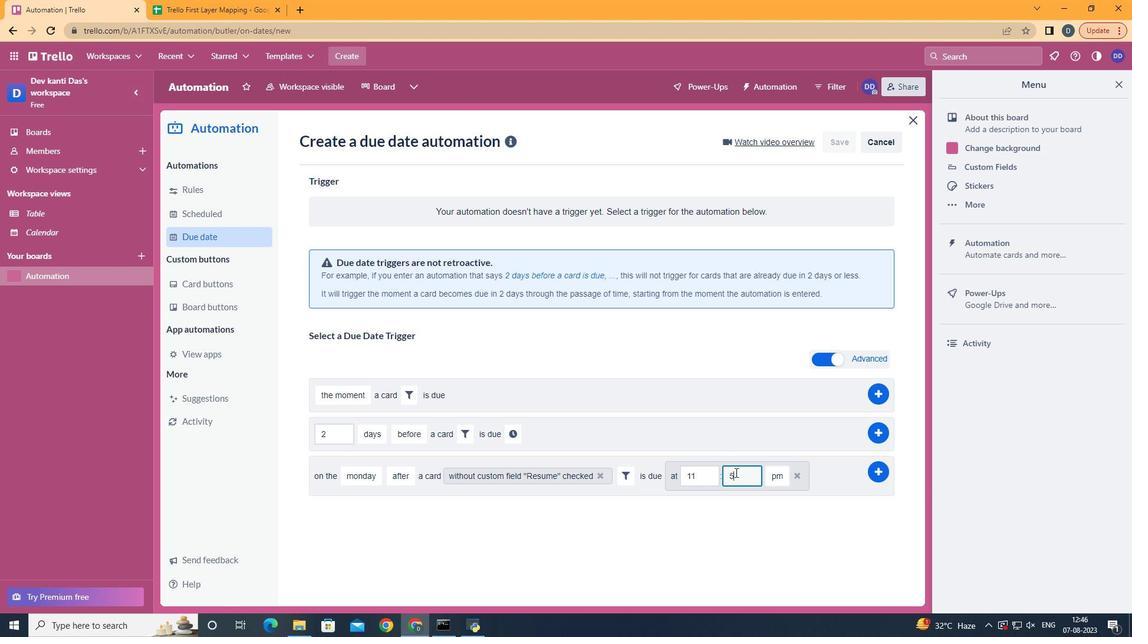 
Action: Key pressed <Key.backspace>00
Screenshot: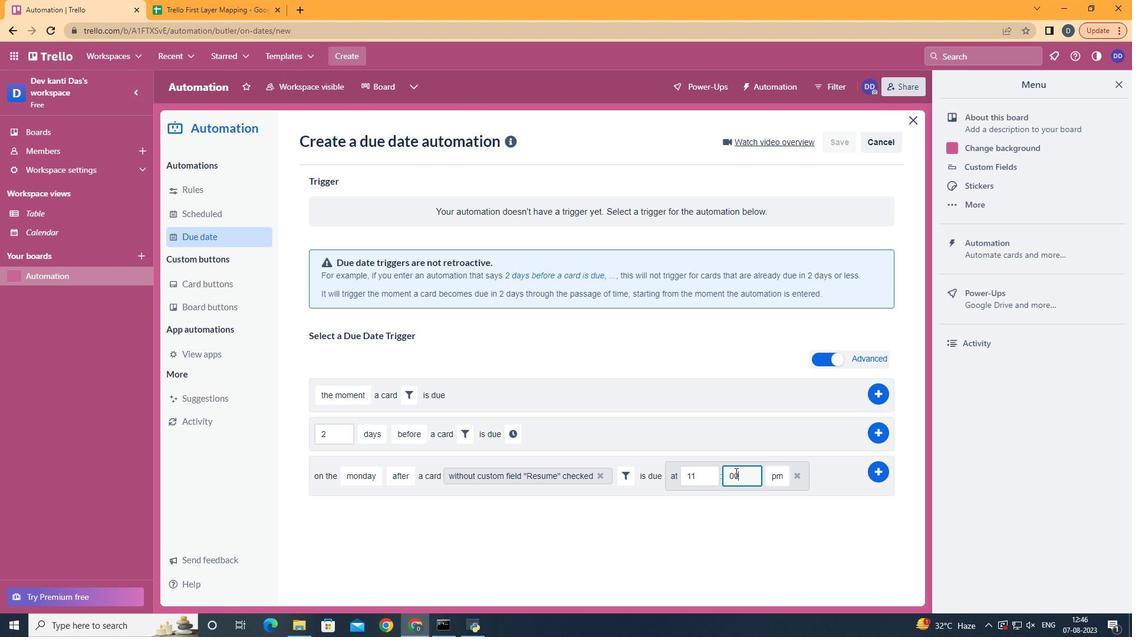 
Action: Mouse moved to (726, 497)
Screenshot: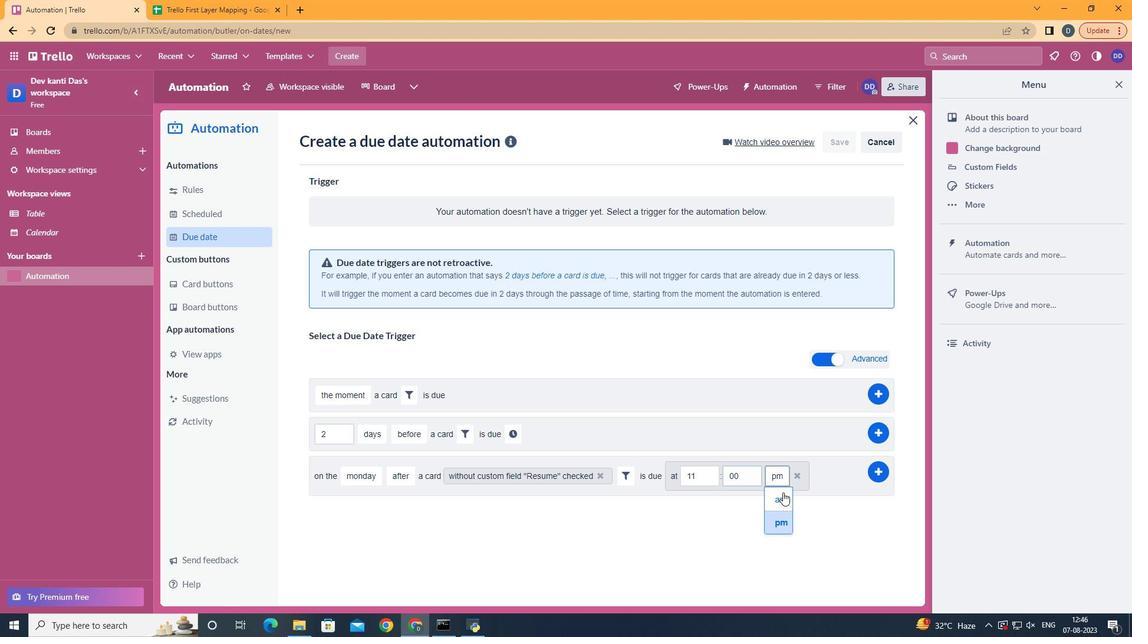 
Action: Mouse pressed left at (726, 497)
Screenshot: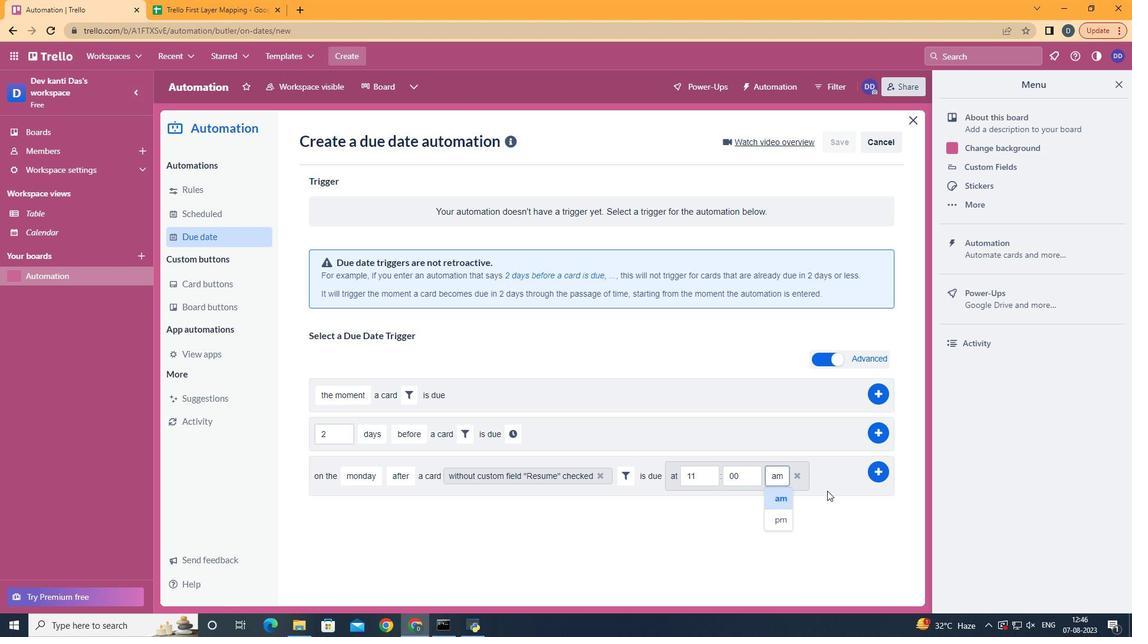 
Action: Mouse moved to (780, 478)
Screenshot: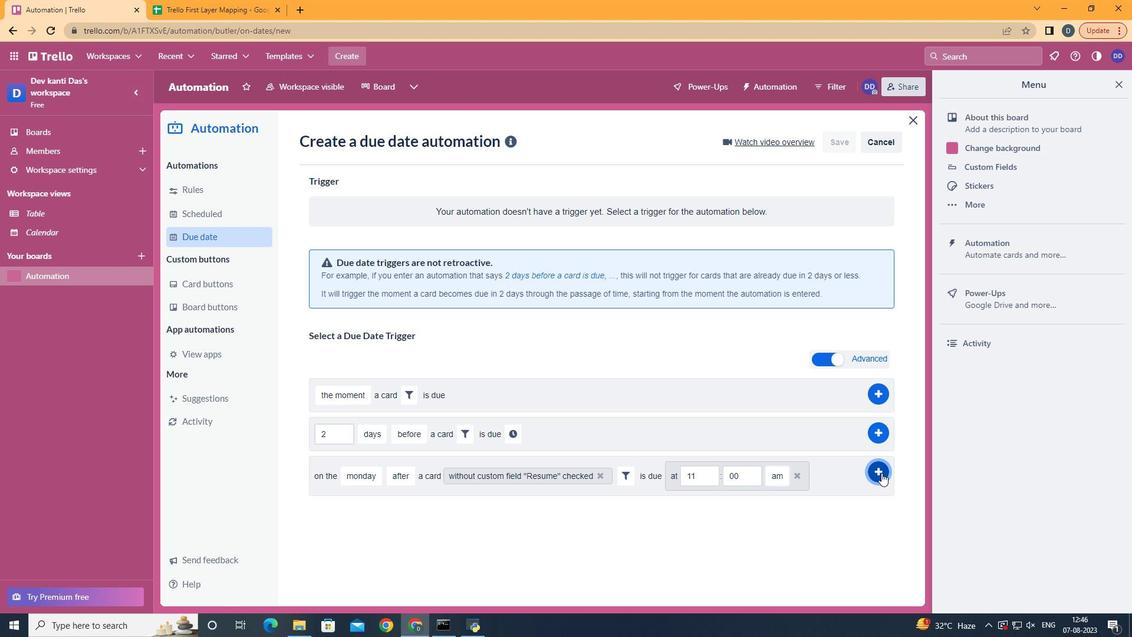 
Action: Mouse pressed left at (780, 478)
Screenshot: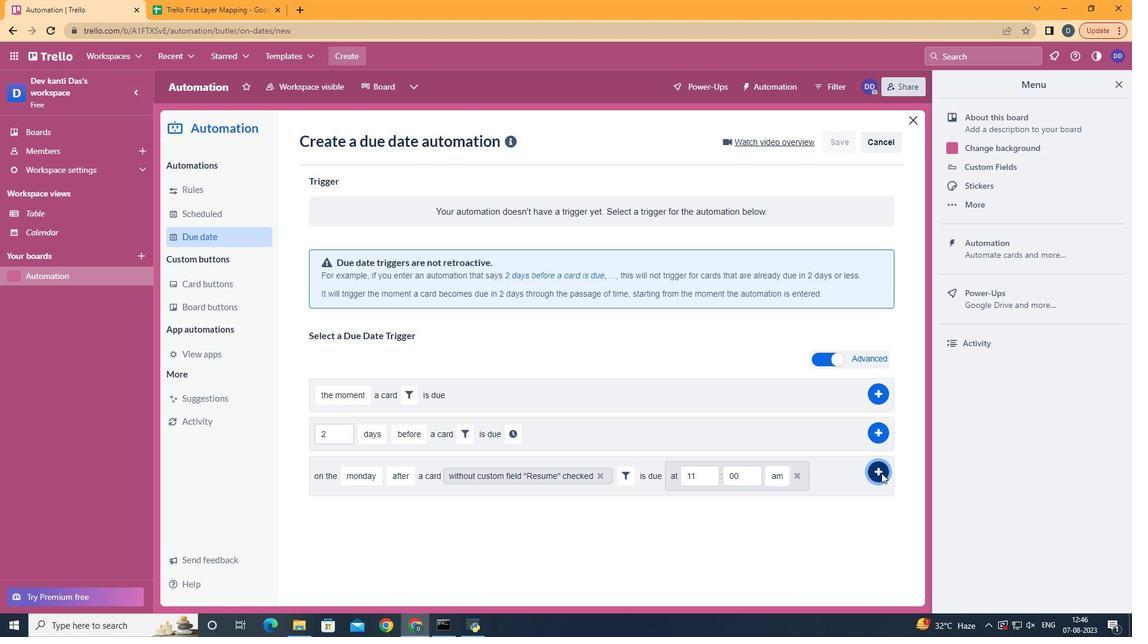 
Action: Mouse moved to (543, 245)
Screenshot: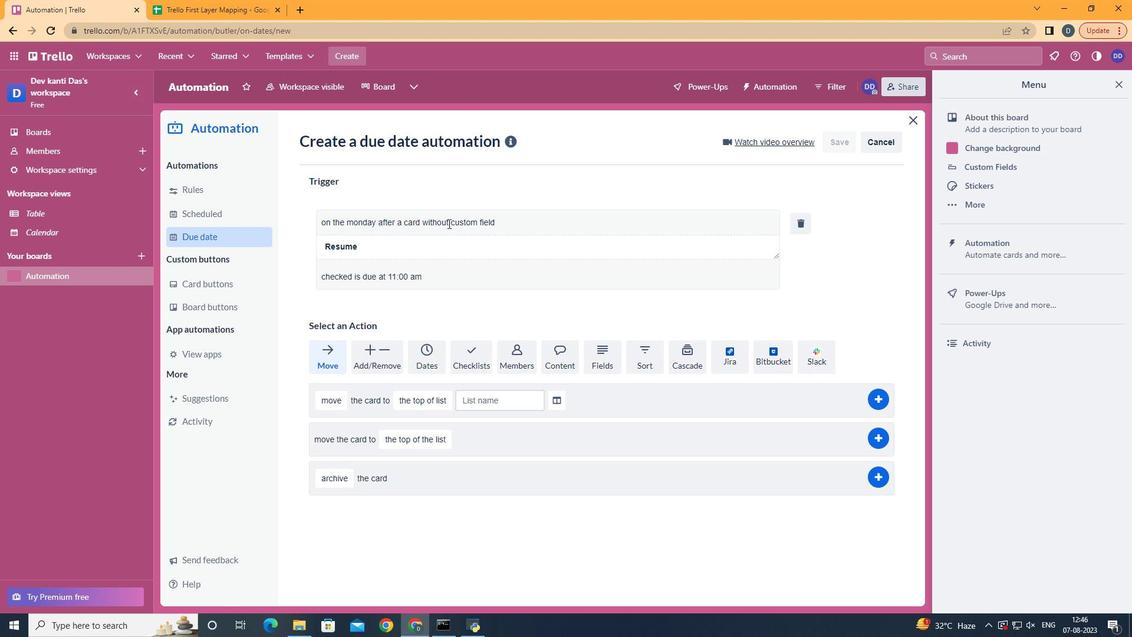 
